Task: Find connections with filter location Saundatti with filter topic #cybersecuritywith filter profile language French with filter current company India Jobs with filter school Indian Institute of Technology, Delhi with filter industry Child Day Care Services with filter service category AnimationArchitecture with filter keywords title Operations Manager
Action: Mouse moved to (571, 80)
Screenshot: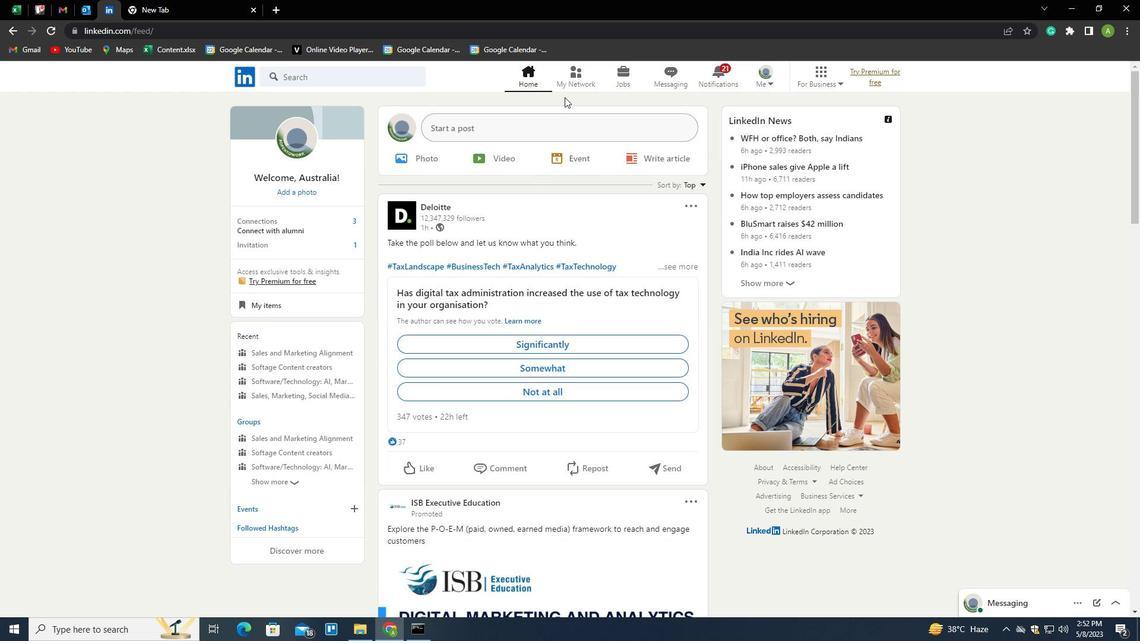 
Action: Mouse pressed left at (571, 80)
Screenshot: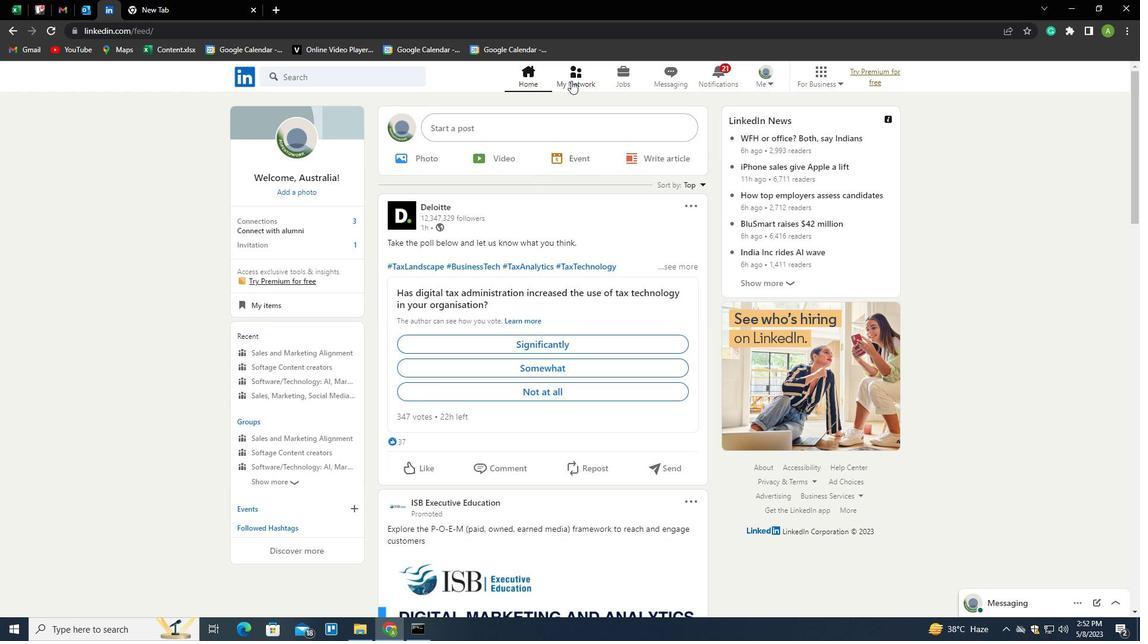 
Action: Mouse moved to (311, 138)
Screenshot: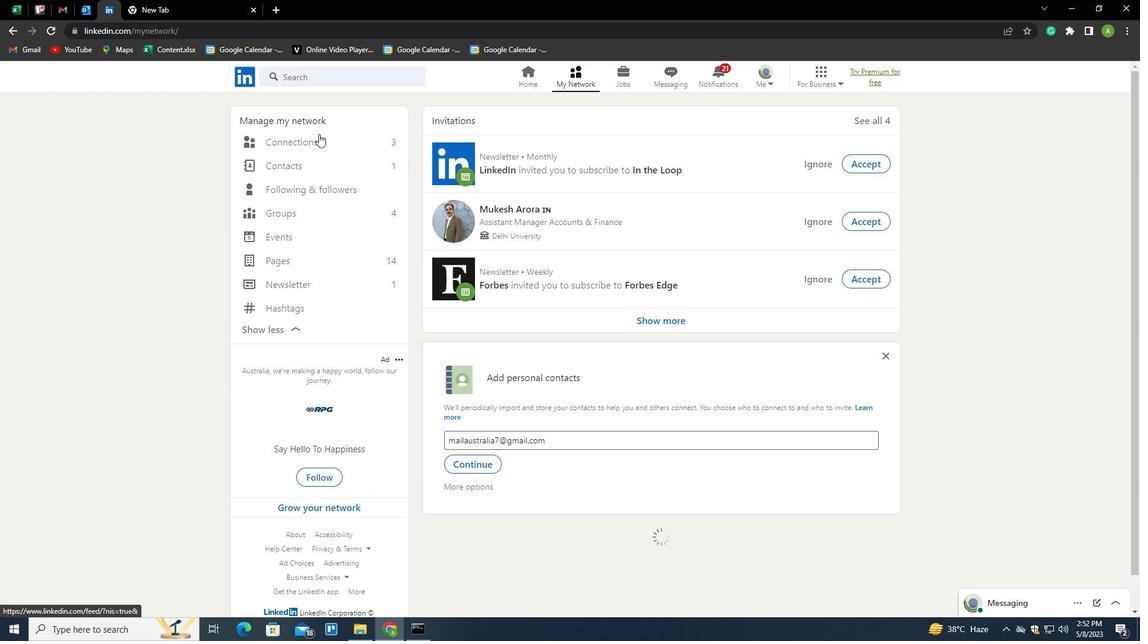 
Action: Mouse pressed left at (311, 138)
Screenshot: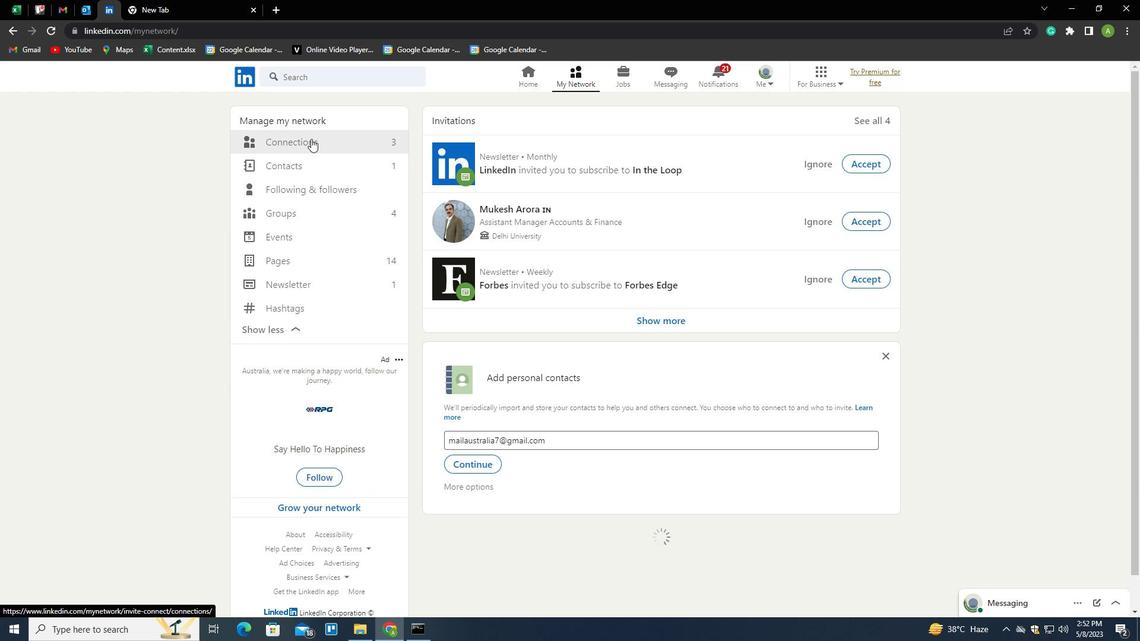 
Action: Mouse moved to (629, 143)
Screenshot: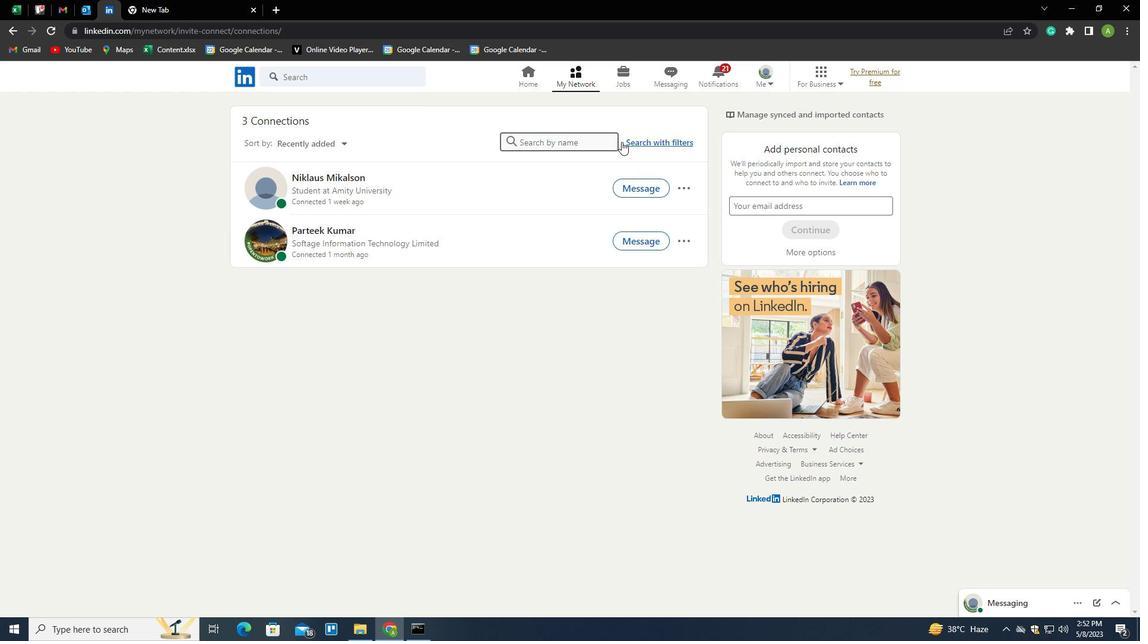 
Action: Mouse pressed left at (629, 143)
Screenshot: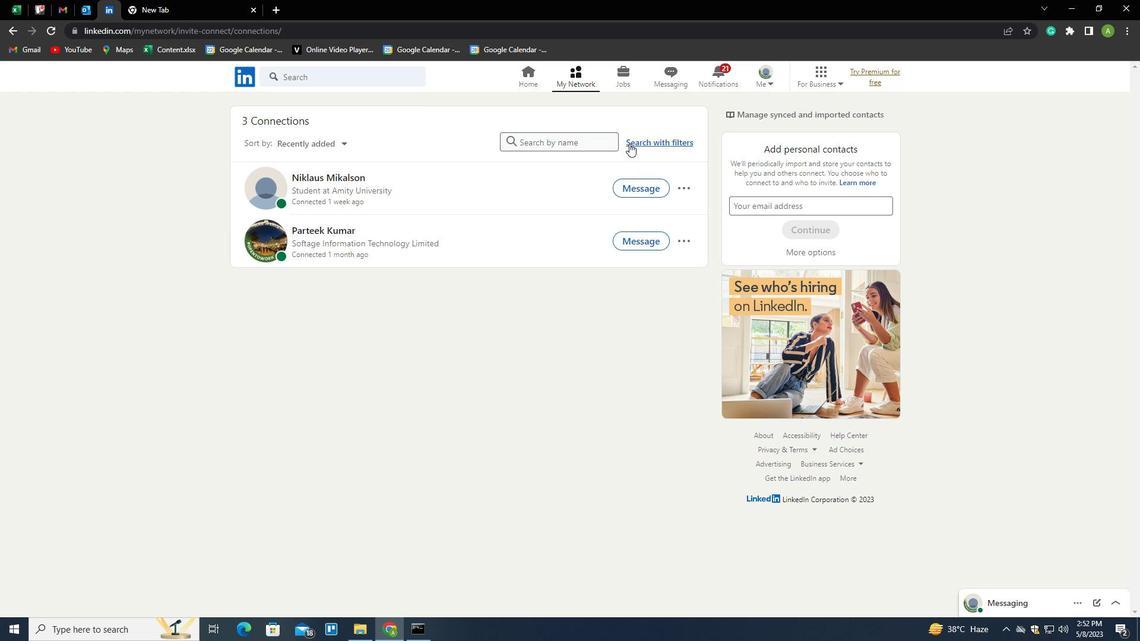 
Action: Mouse moved to (602, 111)
Screenshot: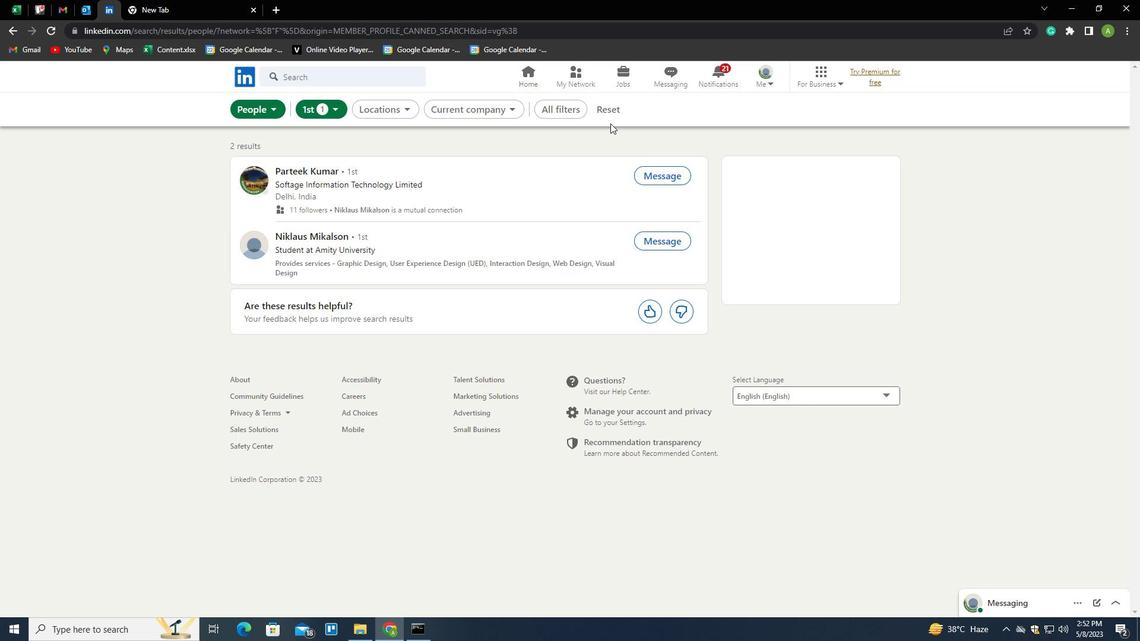 
Action: Mouse pressed left at (602, 111)
Screenshot: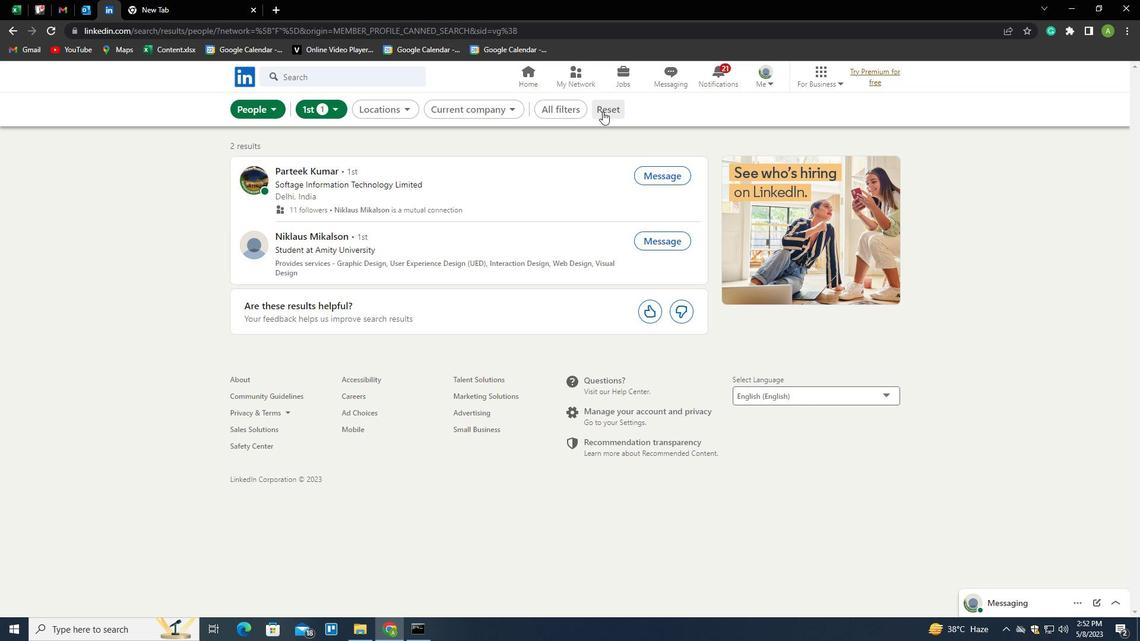
Action: Mouse moved to (588, 112)
Screenshot: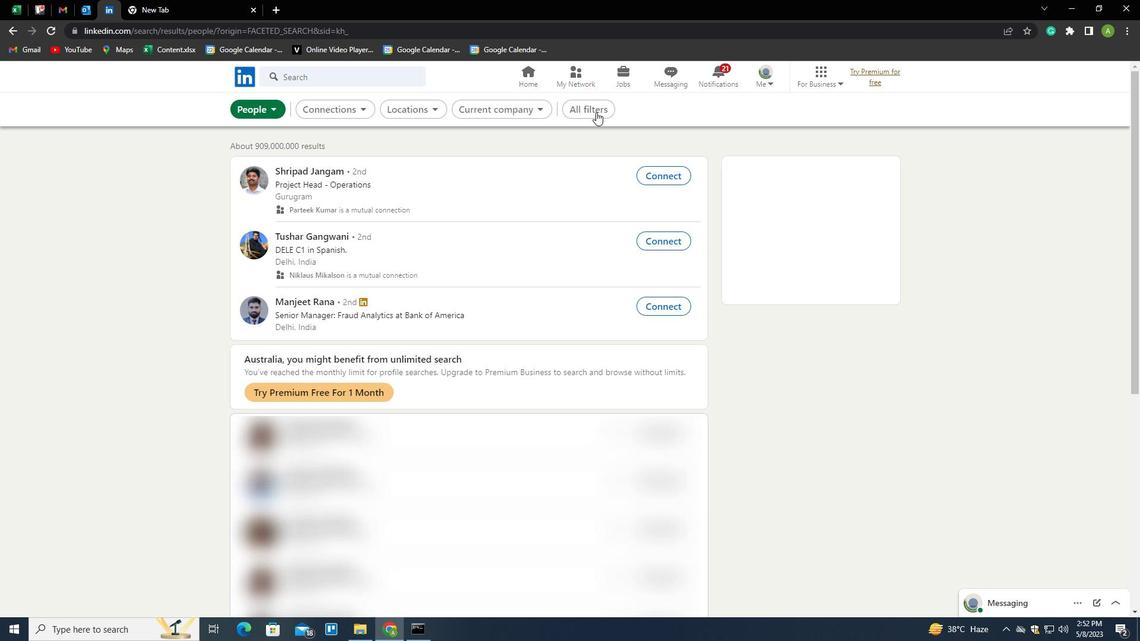 
Action: Mouse pressed left at (588, 112)
Screenshot: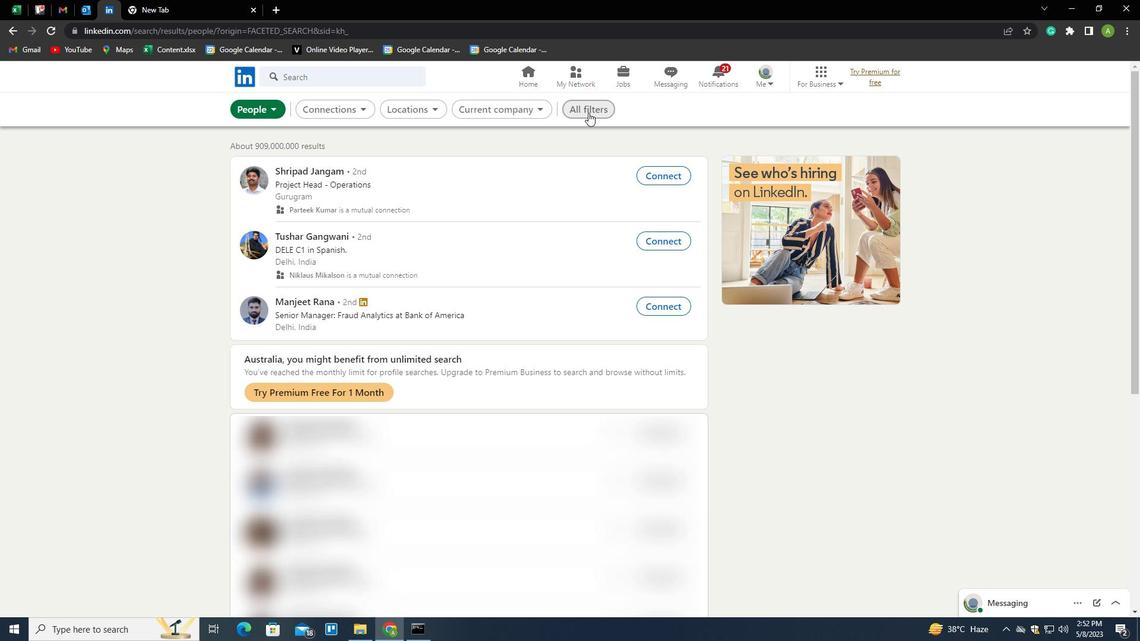 
Action: Mouse moved to (954, 344)
Screenshot: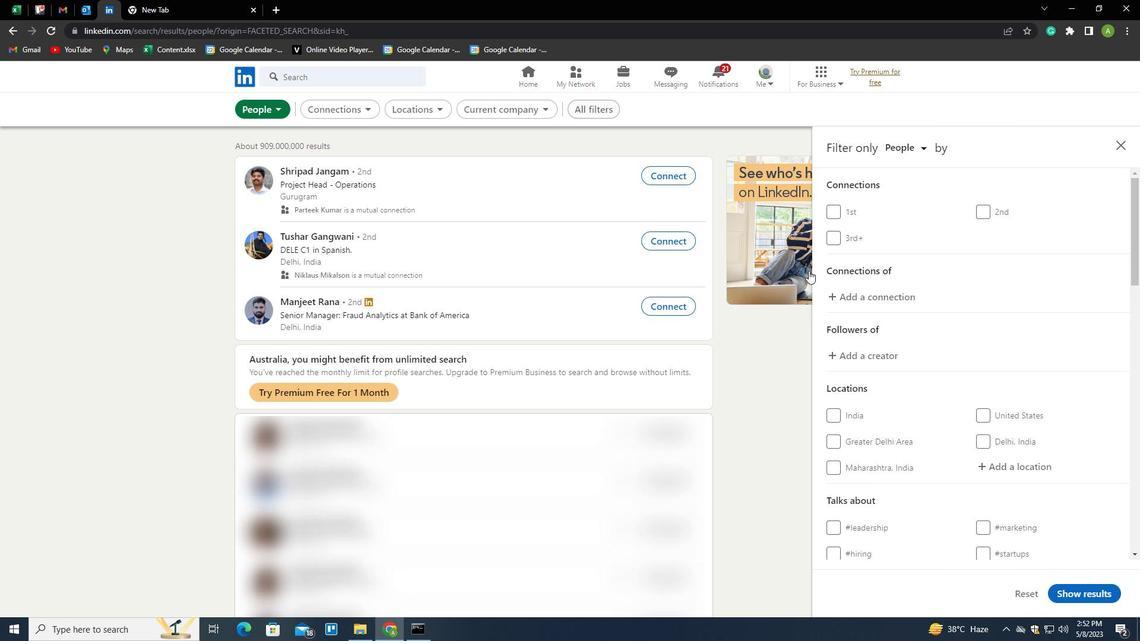 
Action: Mouse scrolled (954, 343) with delta (0, 0)
Screenshot: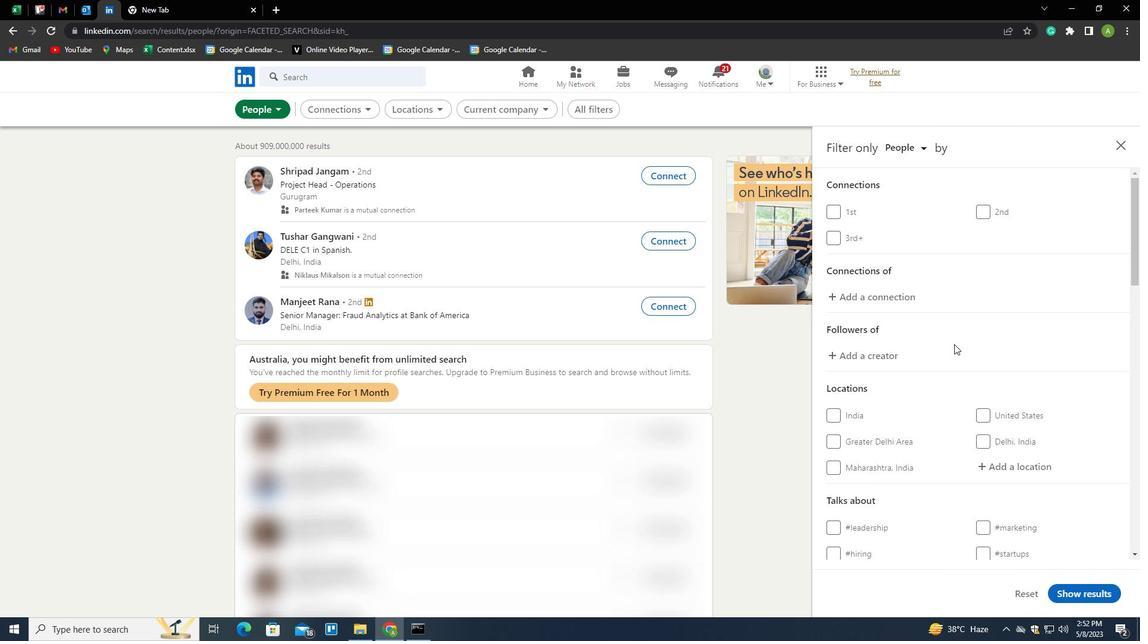 
Action: Mouse scrolled (954, 343) with delta (0, 0)
Screenshot: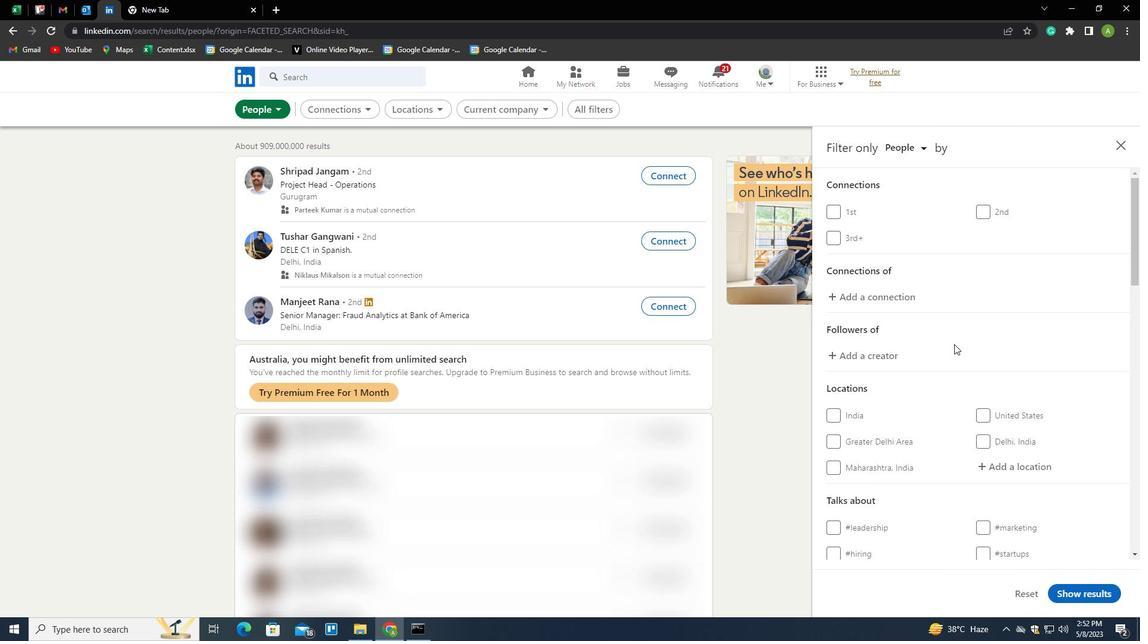 
Action: Mouse moved to (1019, 348)
Screenshot: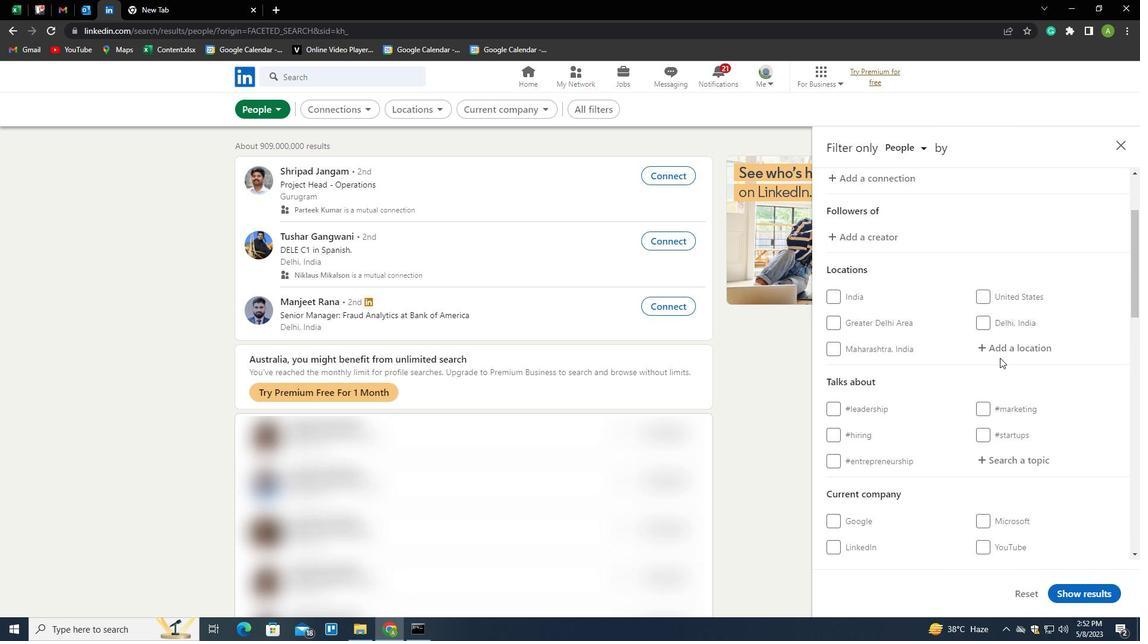 
Action: Mouse pressed left at (1019, 348)
Screenshot: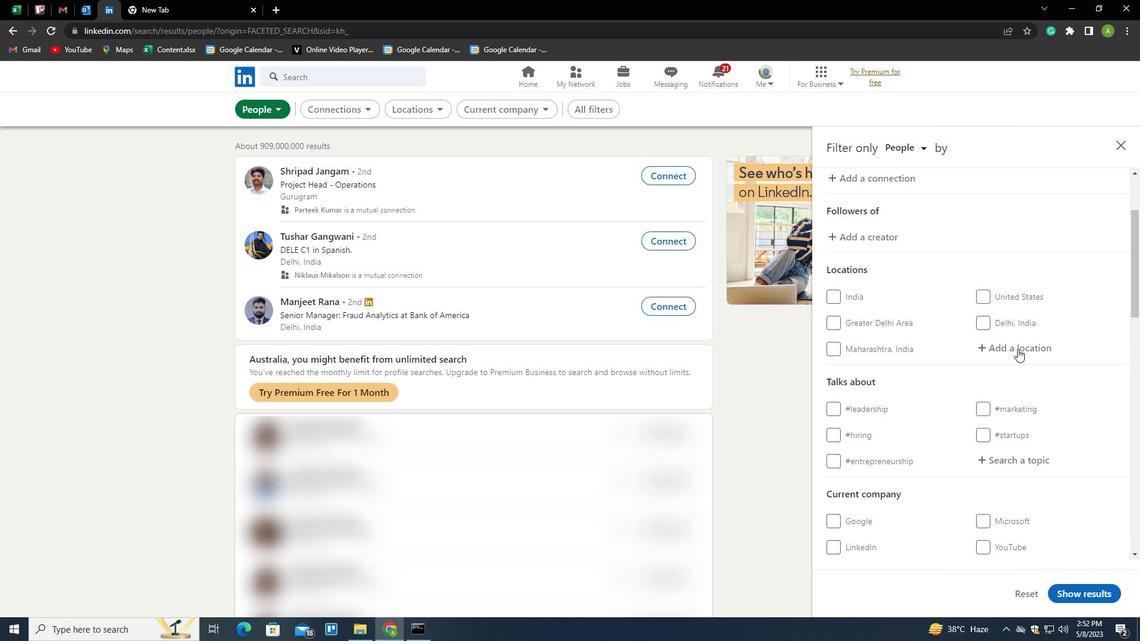 
Action: Key pressed <Key.shift>S
Screenshot: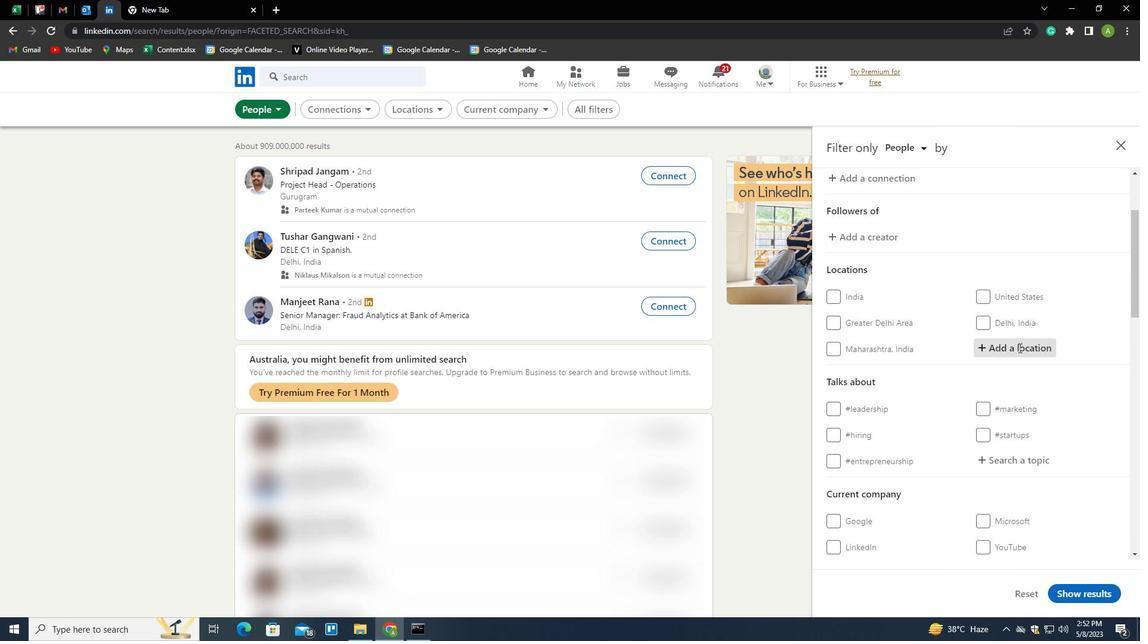 
Action: Mouse moved to (1012, 353)
Screenshot: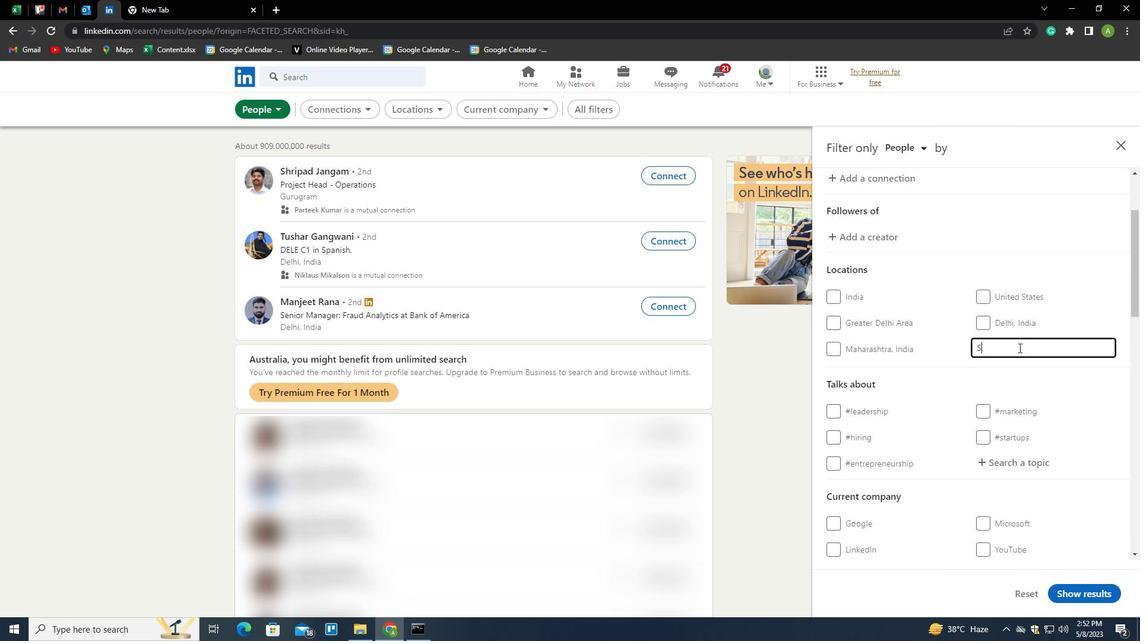 
Action: Key pressed A
Screenshot: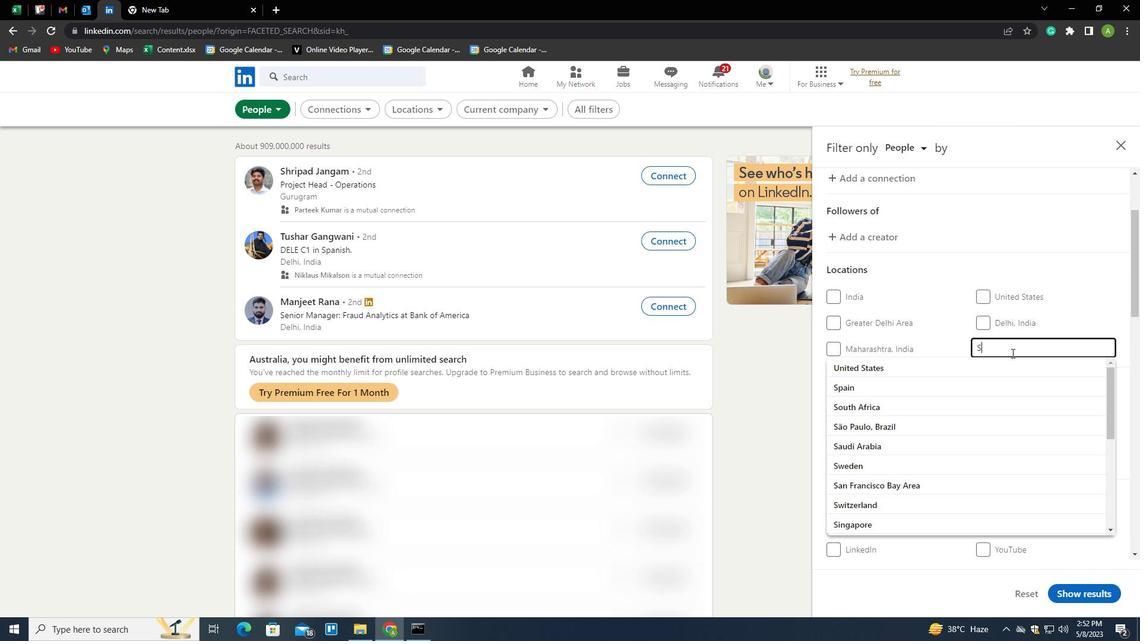 
Action: Mouse moved to (1012, 353)
Screenshot: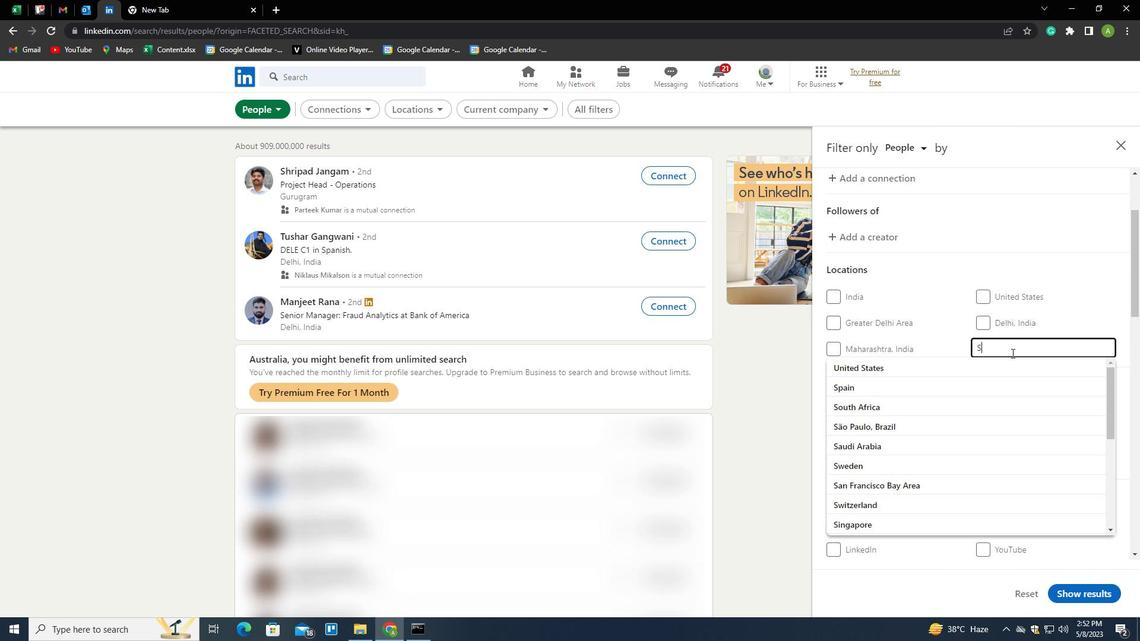 
Action: Key pressed UNDATTI<Key.down>
Screenshot: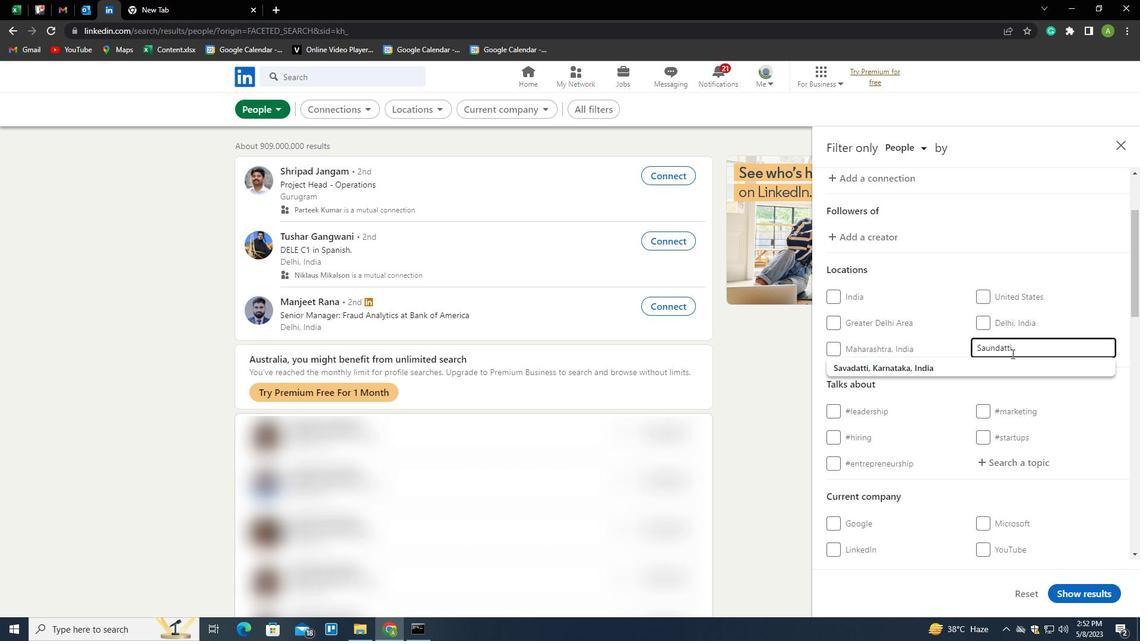 
Action: Mouse moved to (1089, 451)
Screenshot: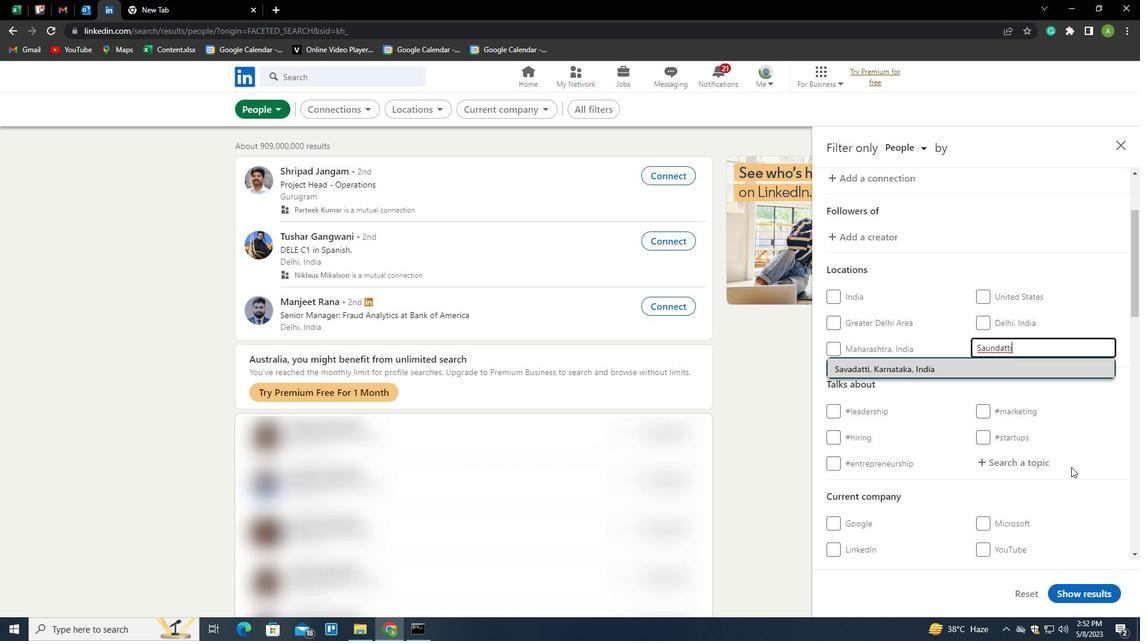 
Action: Mouse pressed left at (1089, 451)
Screenshot: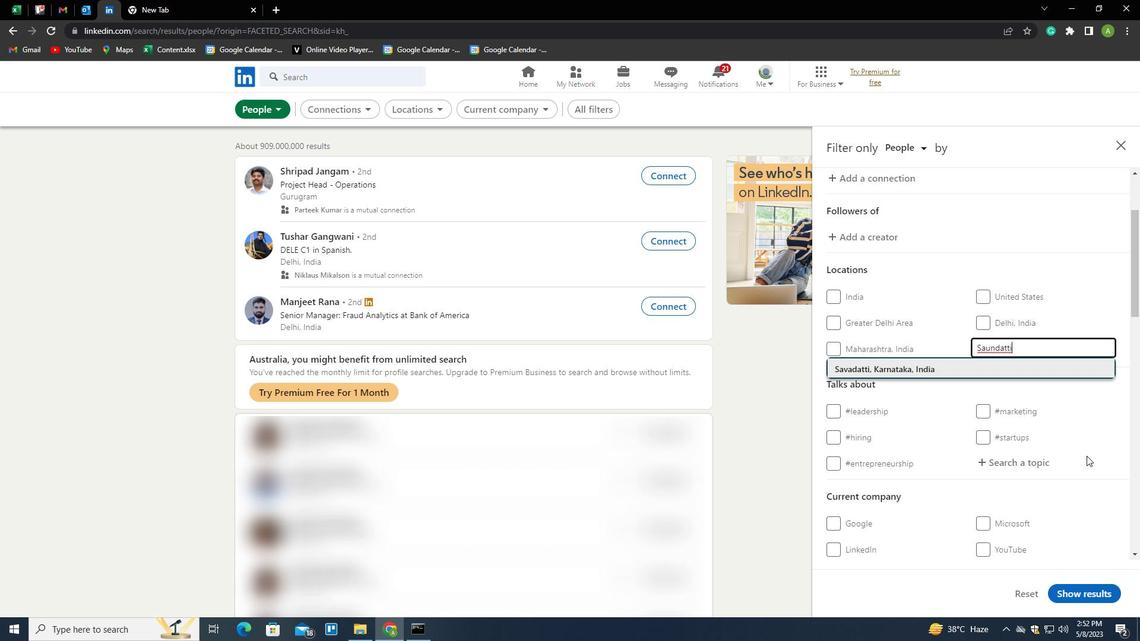 
Action: Mouse moved to (1028, 466)
Screenshot: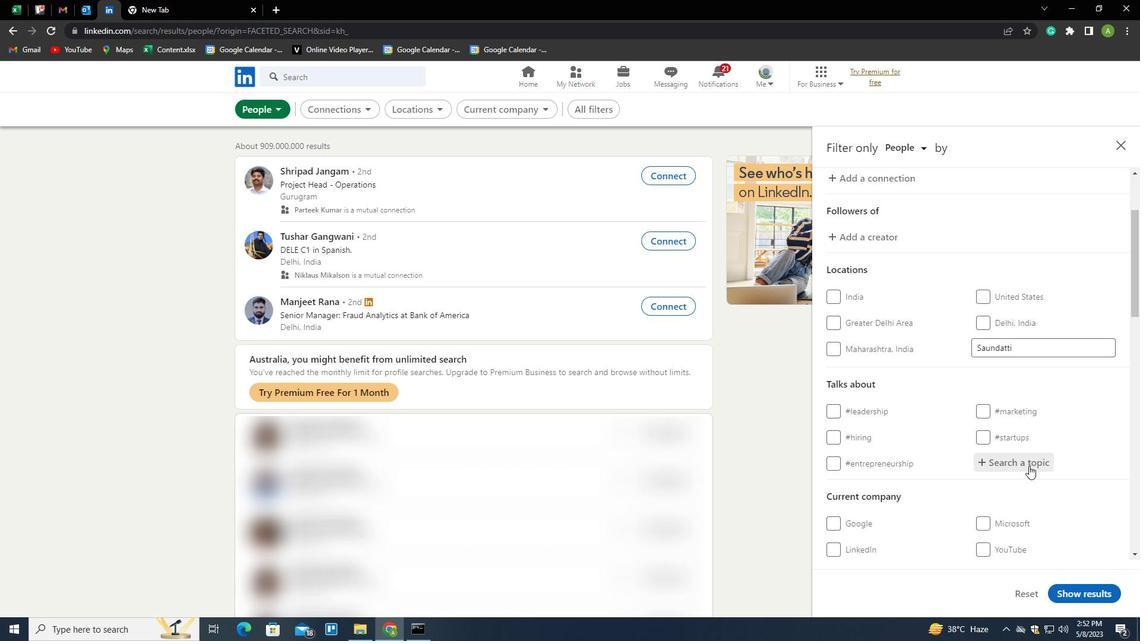 
Action: Mouse pressed left at (1028, 466)
Screenshot: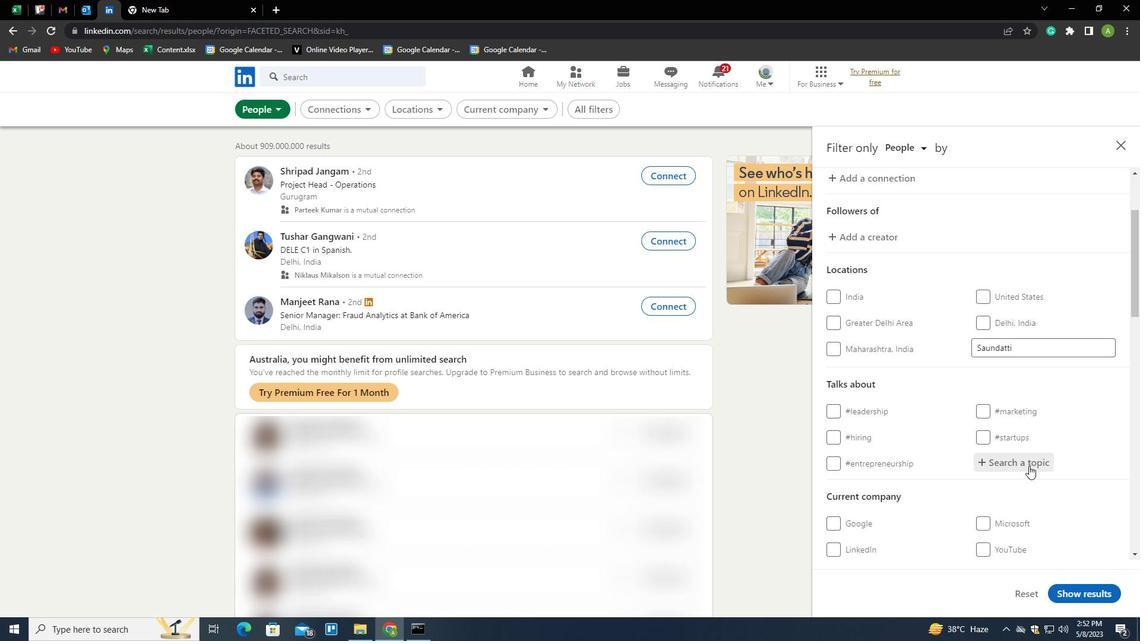 
Action: Key pressed <Key.shift><Key.shift><Key.shift>CYBERSECURITY<Key.down><Key.enter>
Screenshot: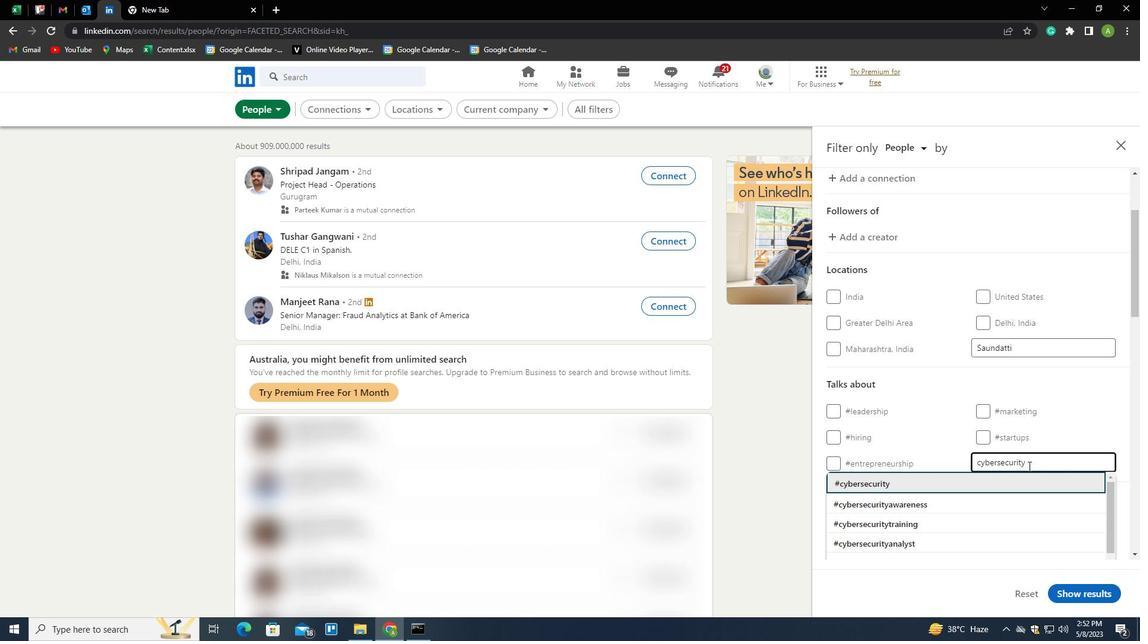 
Action: Mouse scrolled (1028, 465) with delta (0, 0)
Screenshot: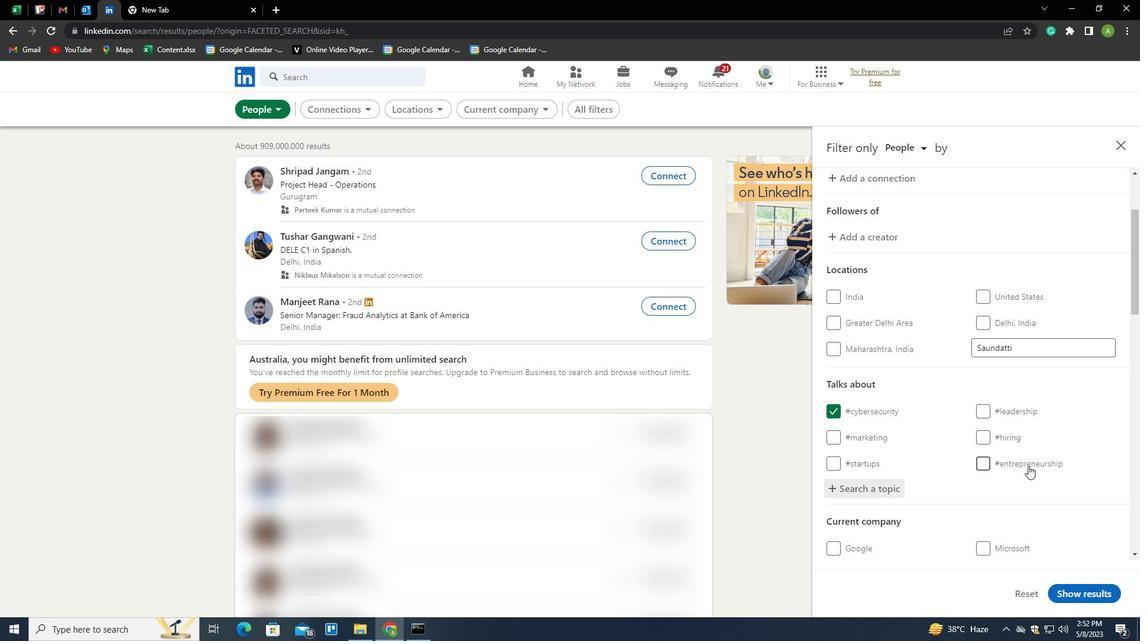 
Action: Mouse scrolled (1028, 465) with delta (0, 0)
Screenshot: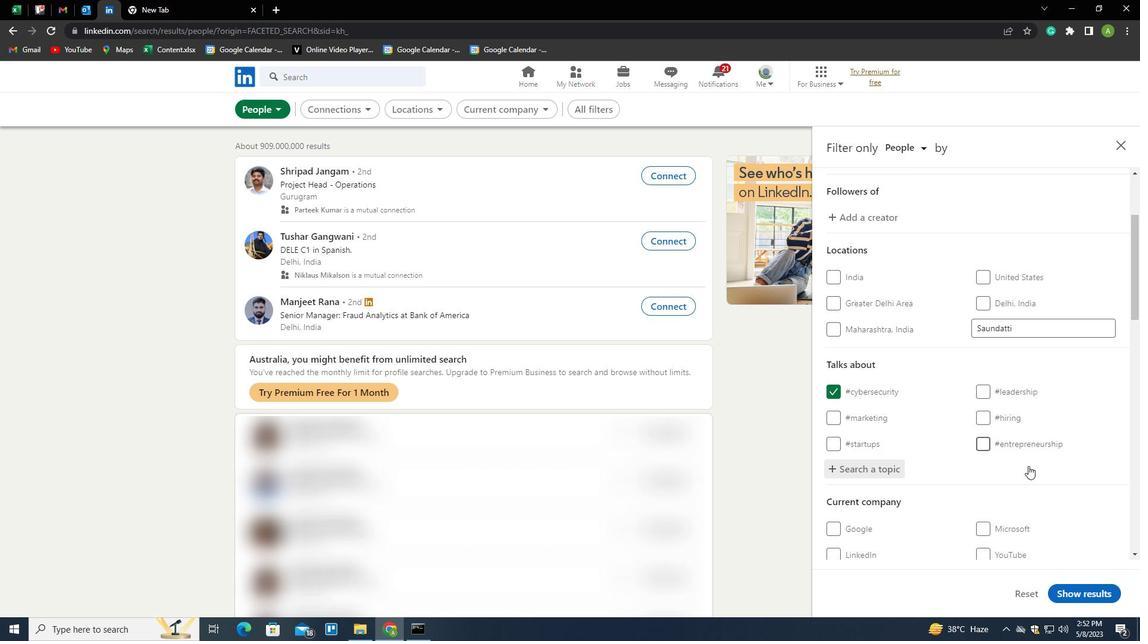 
Action: Mouse scrolled (1028, 465) with delta (0, 0)
Screenshot: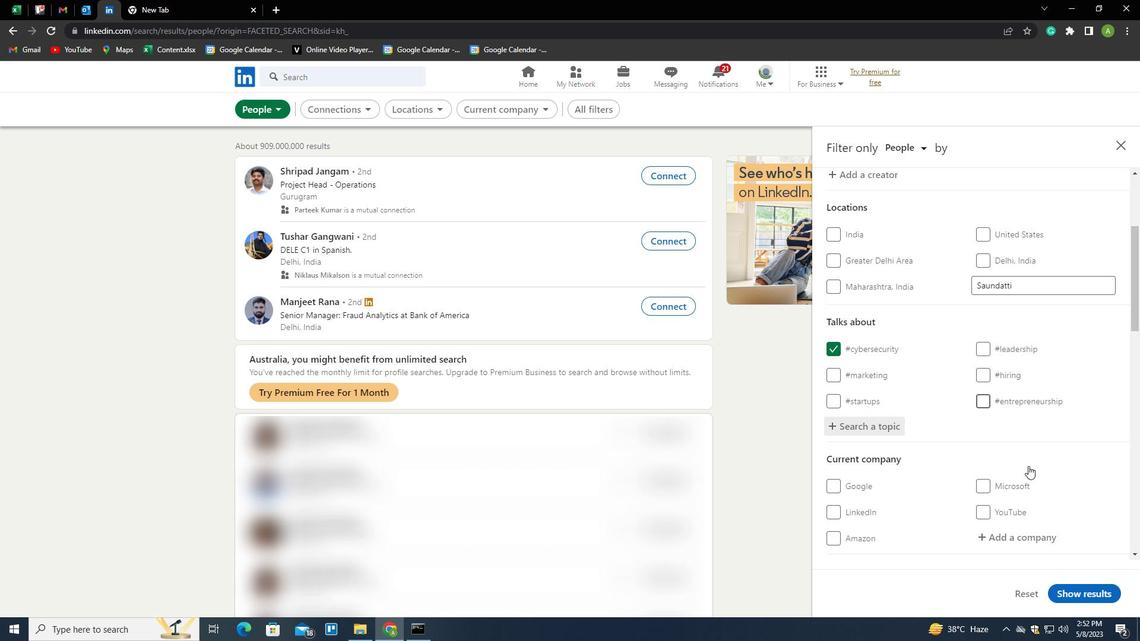 
Action: Mouse scrolled (1028, 465) with delta (0, 0)
Screenshot: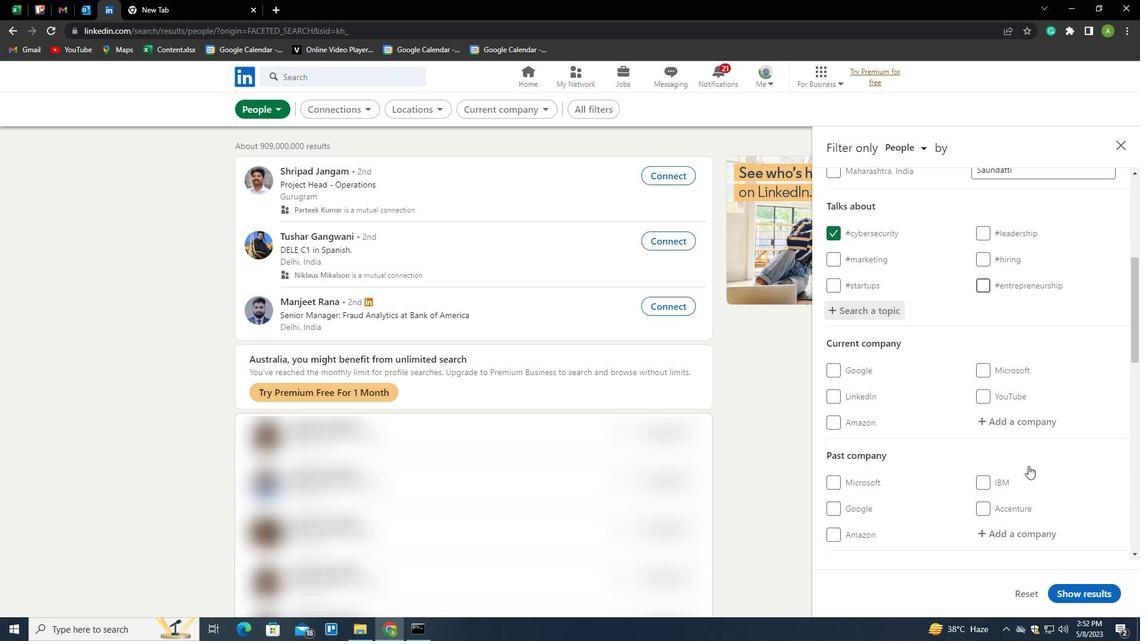 
Action: Mouse moved to (1023, 468)
Screenshot: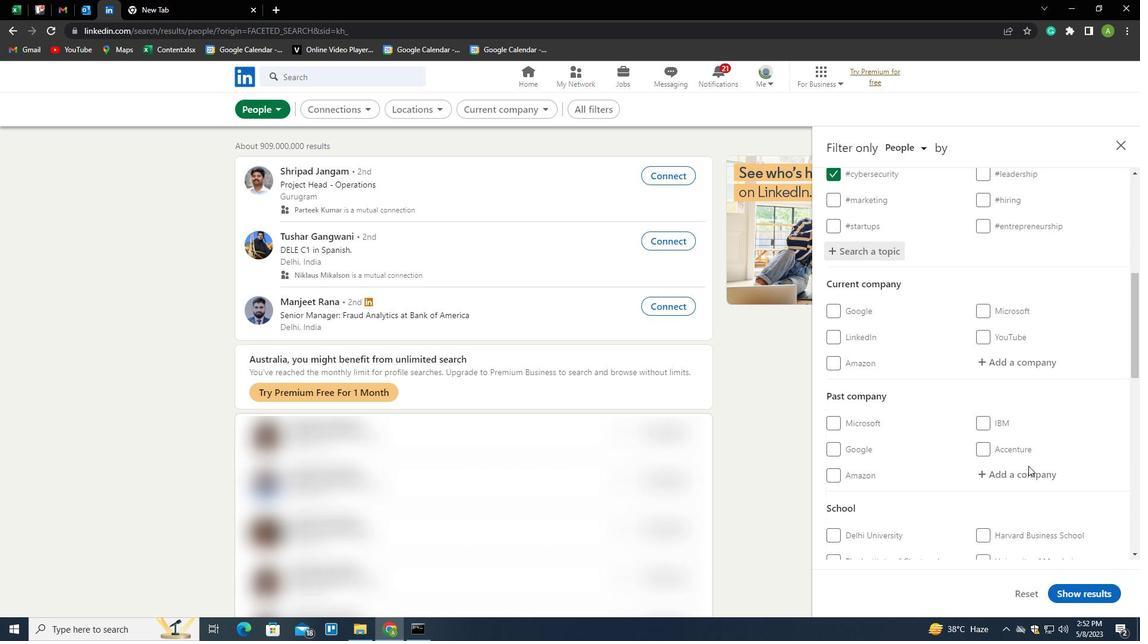 
Action: Mouse scrolled (1023, 467) with delta (0, 0)
Screenshot: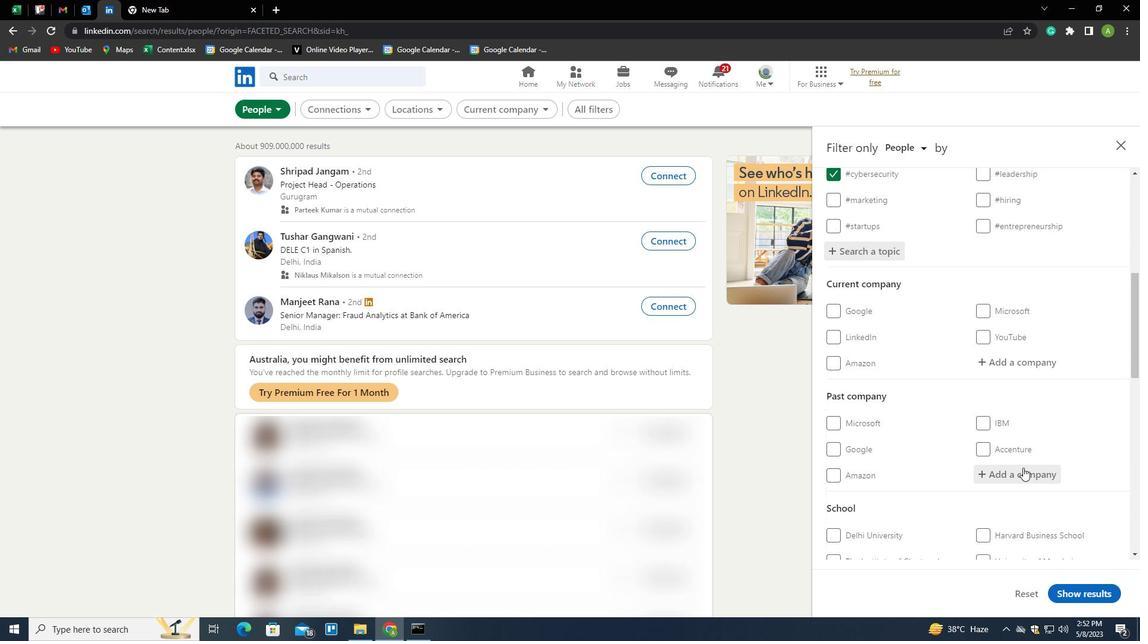 
Action: Mouse scrolled (1023, 467) with delta (0, 0)
Screenshot: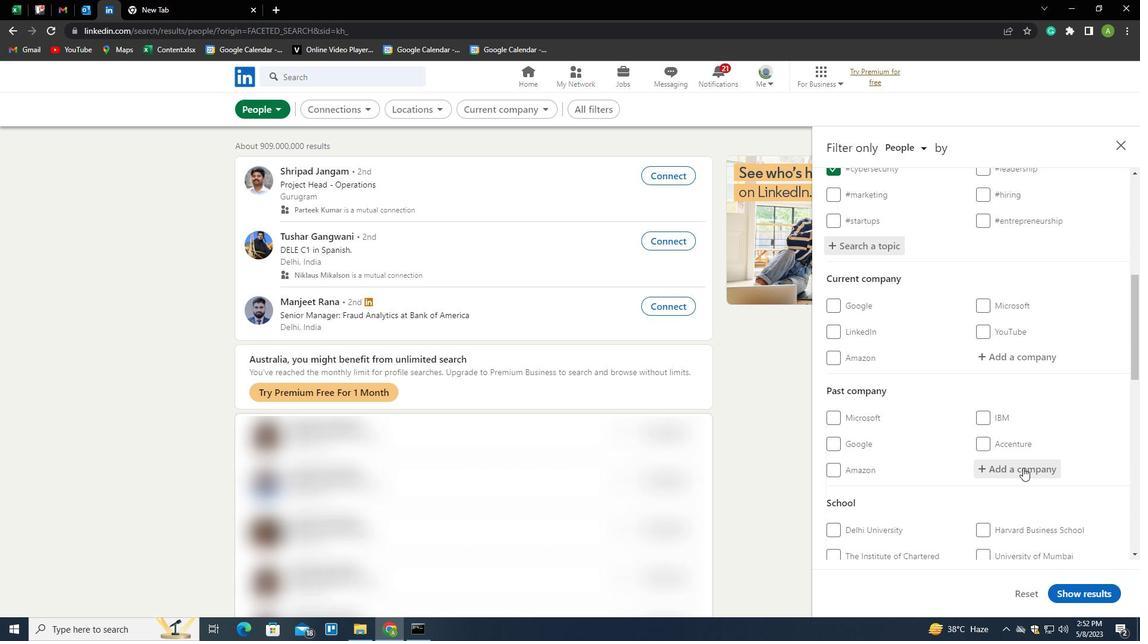 
Action: Mouse scrolled (1023, 467) with delta (0, 0)
Screenshot: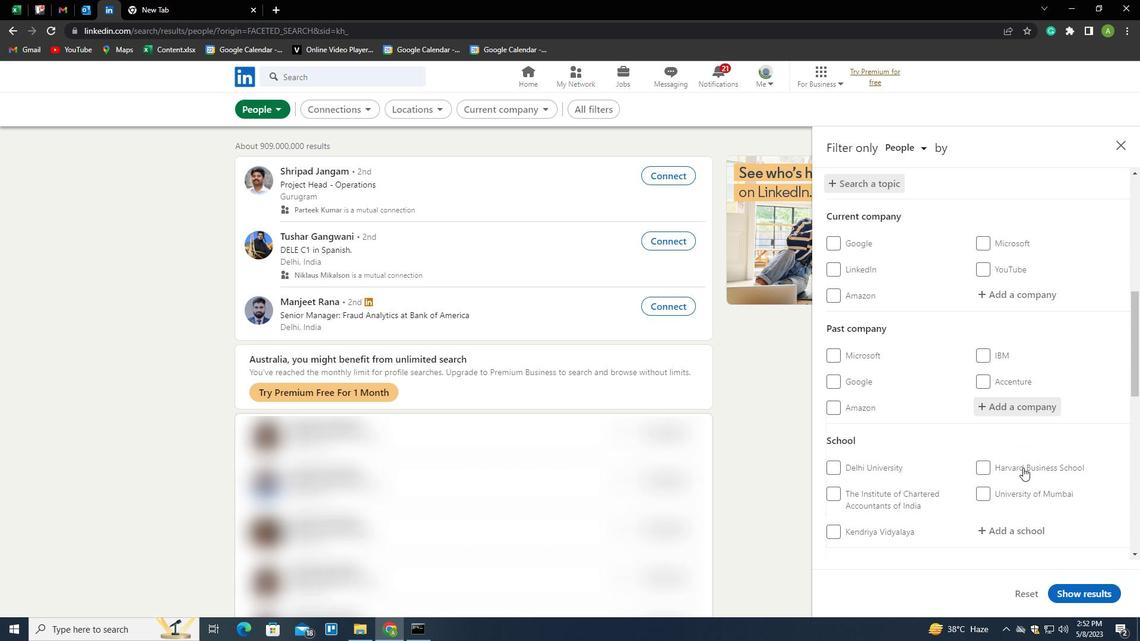 
Action: Mouse scrolled (1023, 467) with delta (0, 0)
Screenshot: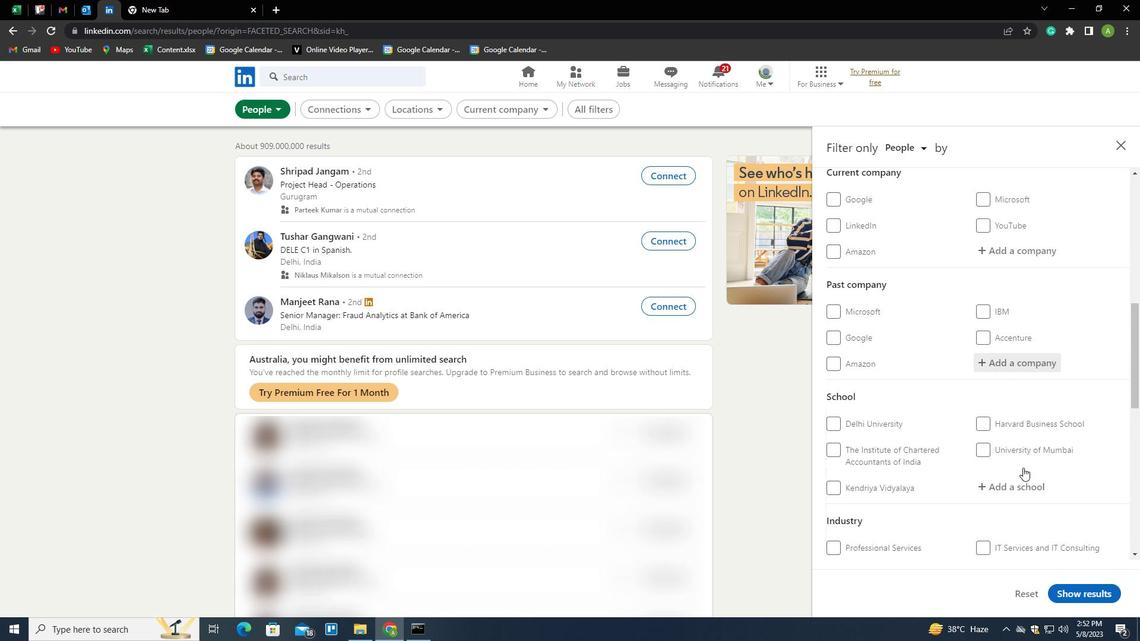 
Action: Mouse scrolled (1023, 467) with delta (0, 0)
Screenshot: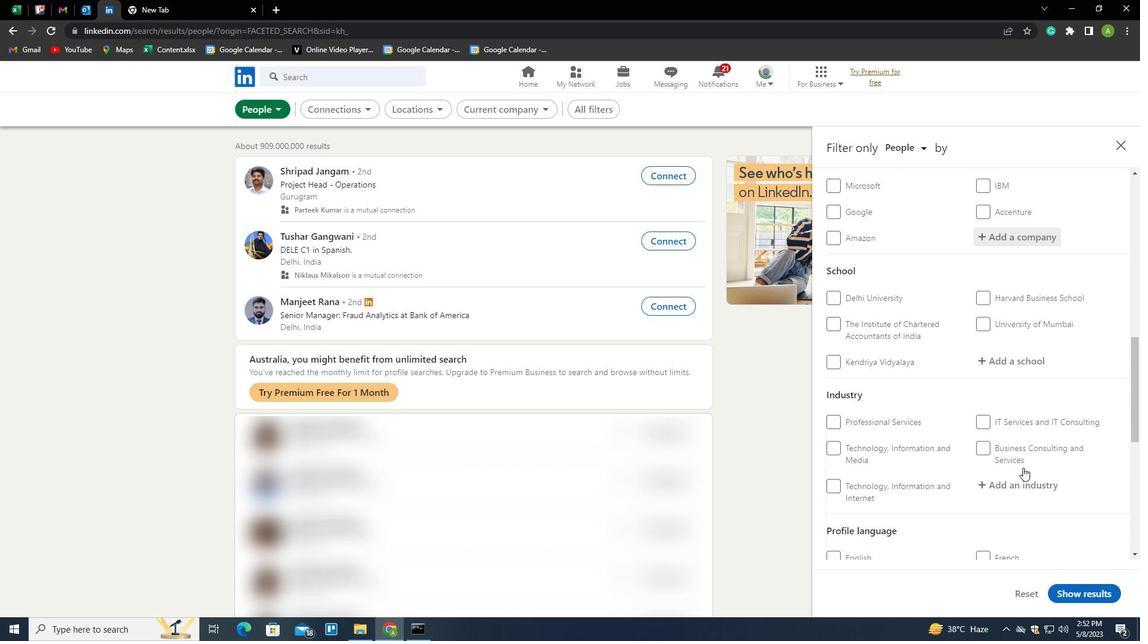 
Action: Mouse scrolled (1023, 467) with delta (0, 0)
Screenshot: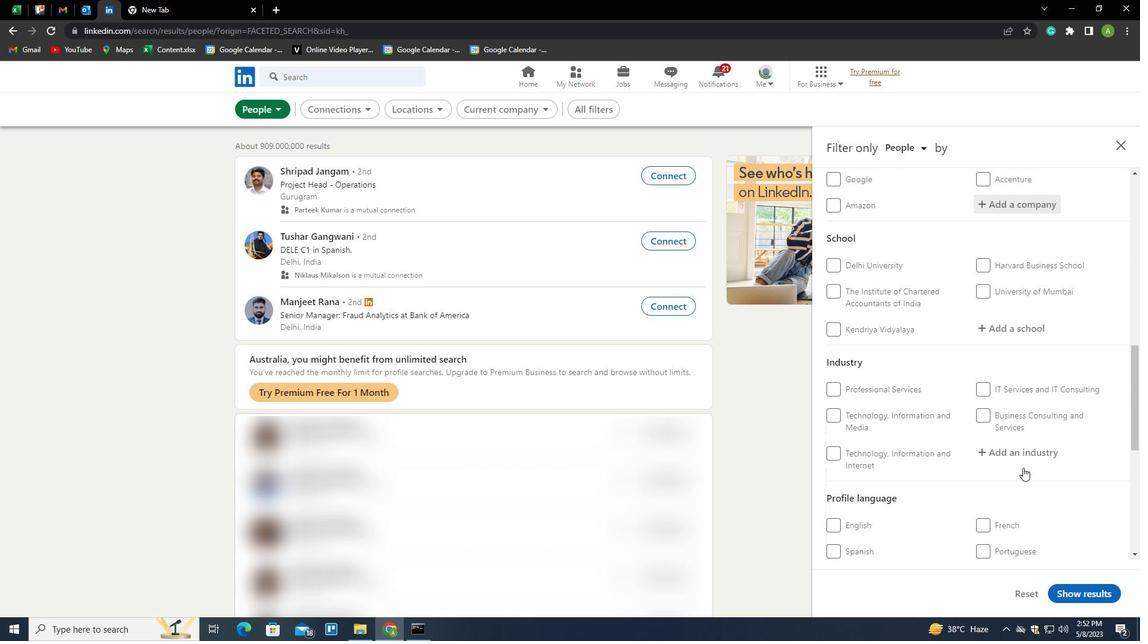 
Action: Mouse scrolled (1023, 467) with delta (0, 0)
Screenshot: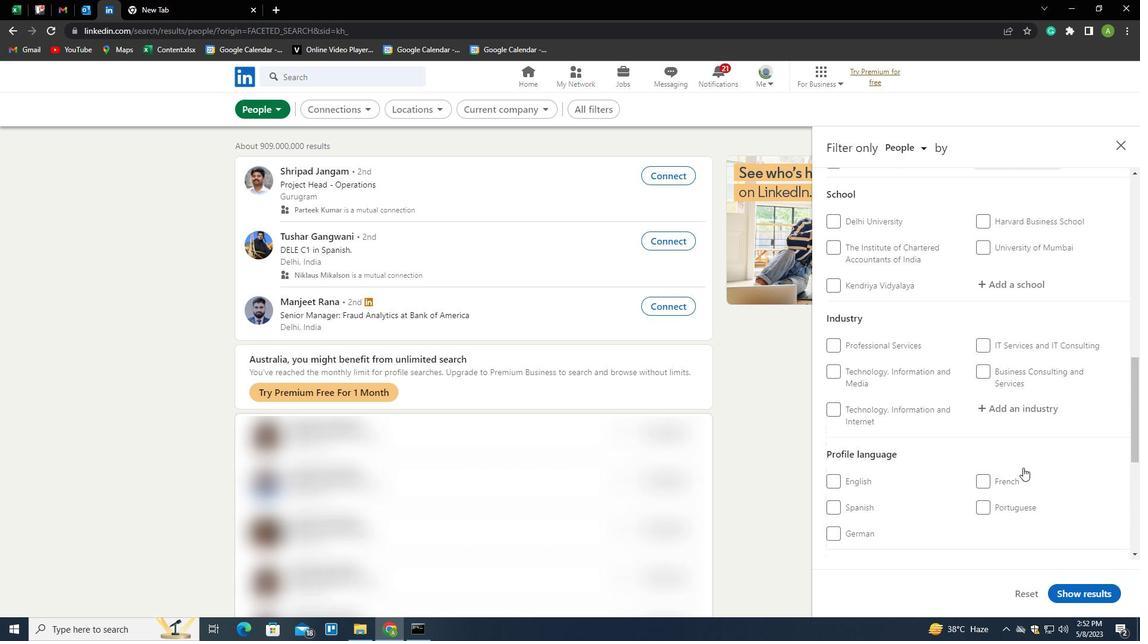 
Action: Mouse scrolled (1023, 467) with delta (0, 0)
Screenshot: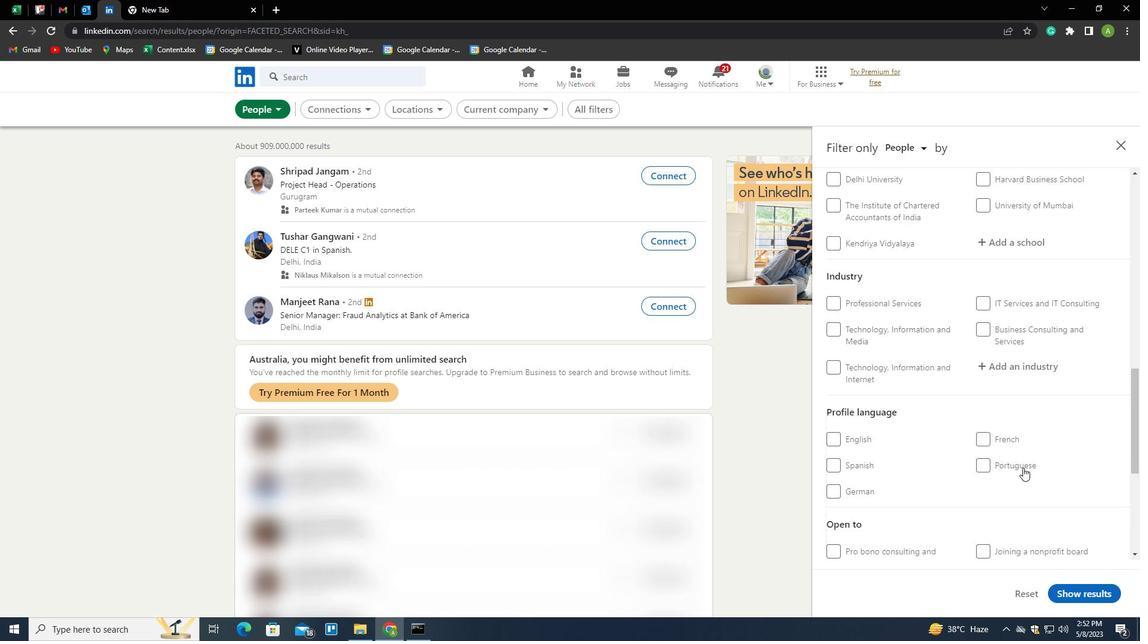 
Action: Mouse scrolled (1023, 467) with delta (0, 0)
Screenshot: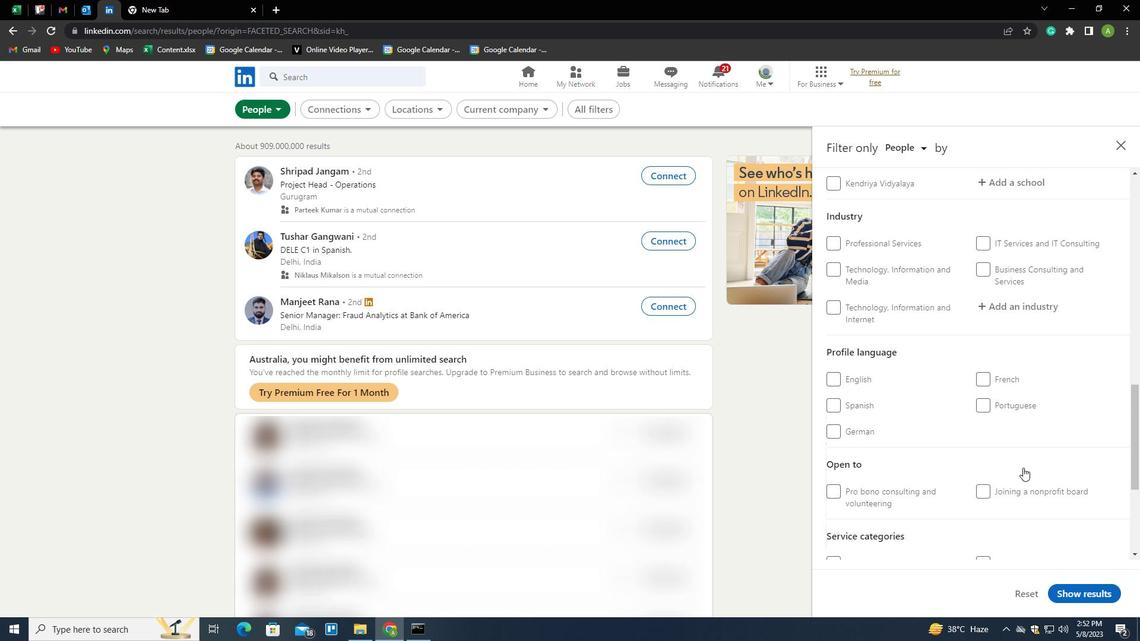 
Action: Mouse scrolled (1023, 467) with delta (0, 0)
Screenshot: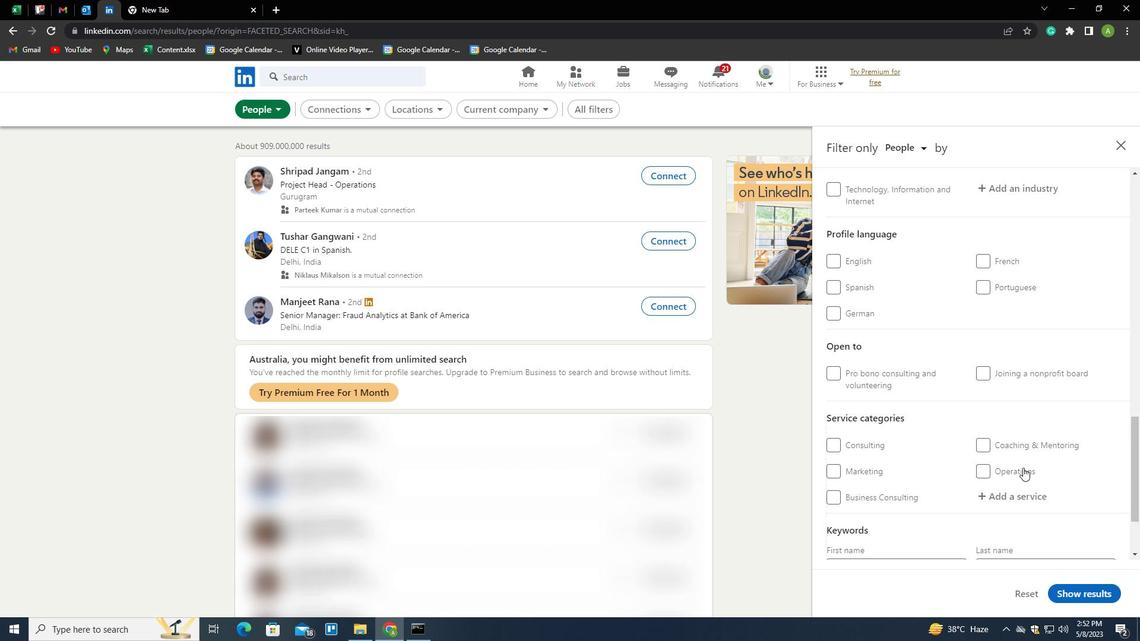 
Action: Mouse scrolled (1023, 467) with delta (0, 0)
Screenshot: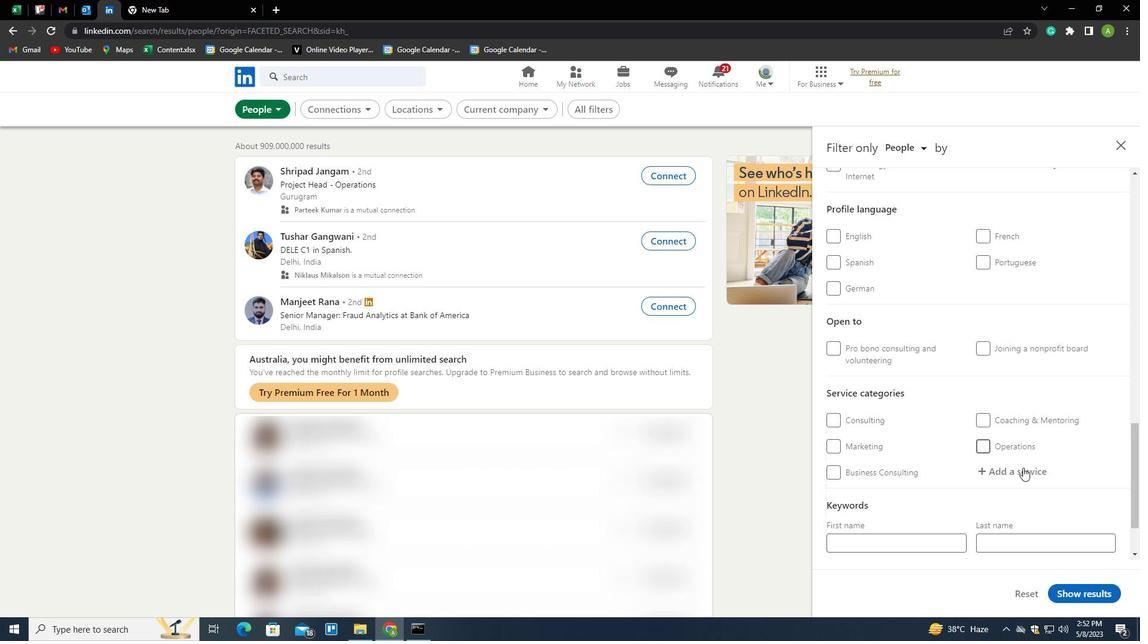 
Action: Mouse scrolled (1023, 468) with delta (0, 0)
Screenshot: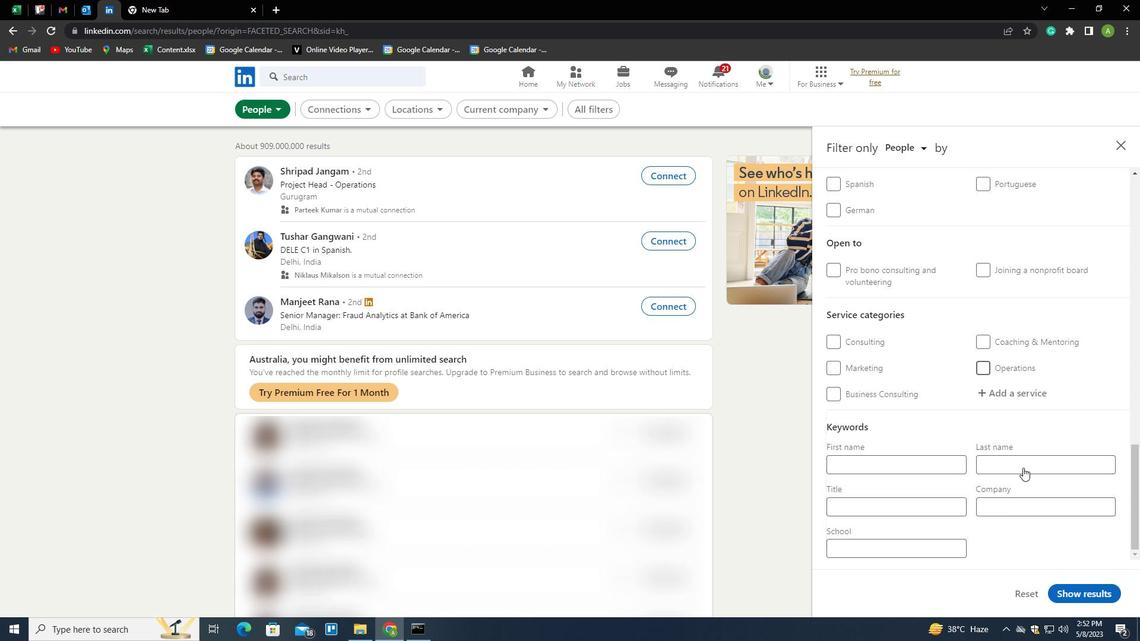 
Action: Mouse scrolled (1023, 468) with delta (0, 0)
Screenshot: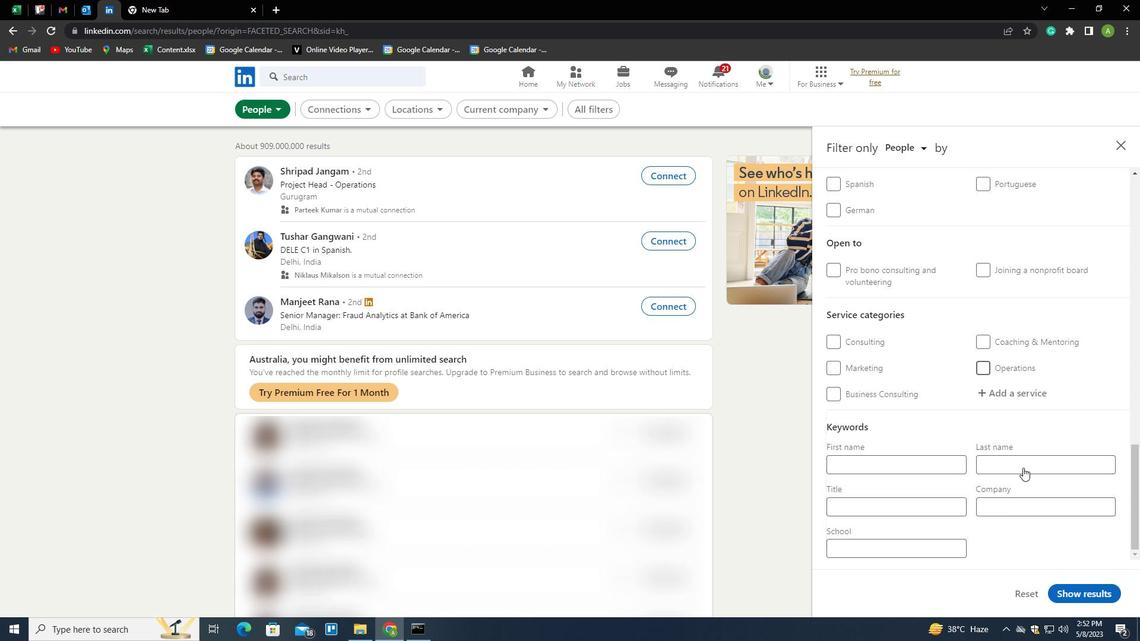 
Action: Mouse moved to (985, 270)
Screenshot: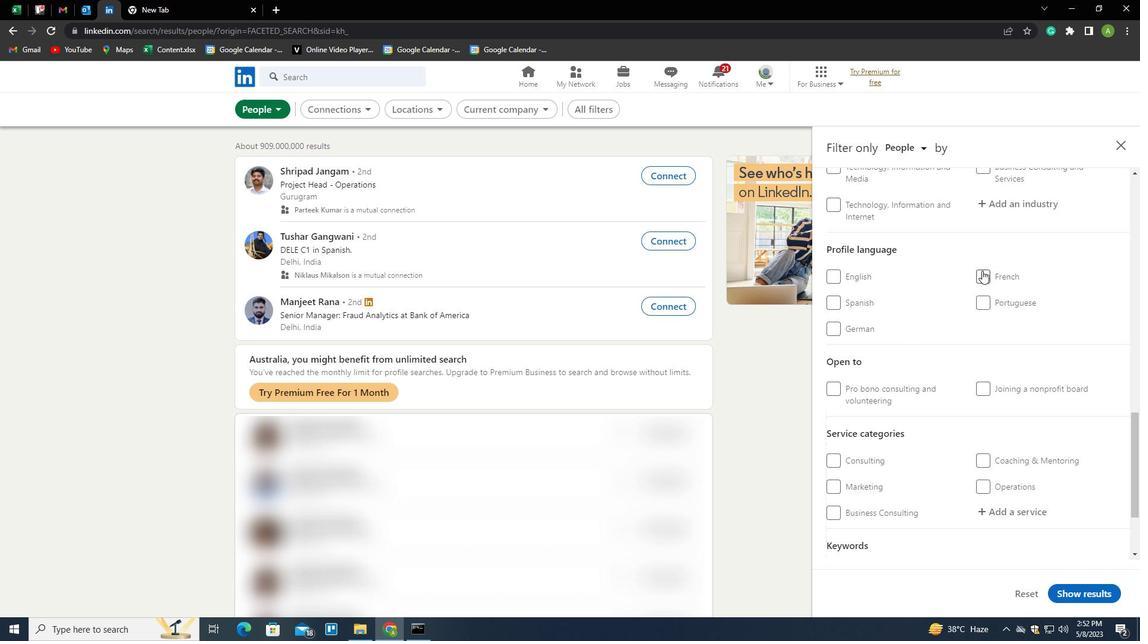 
Action: Mouse pressed left at (985, 270)
Screenshot: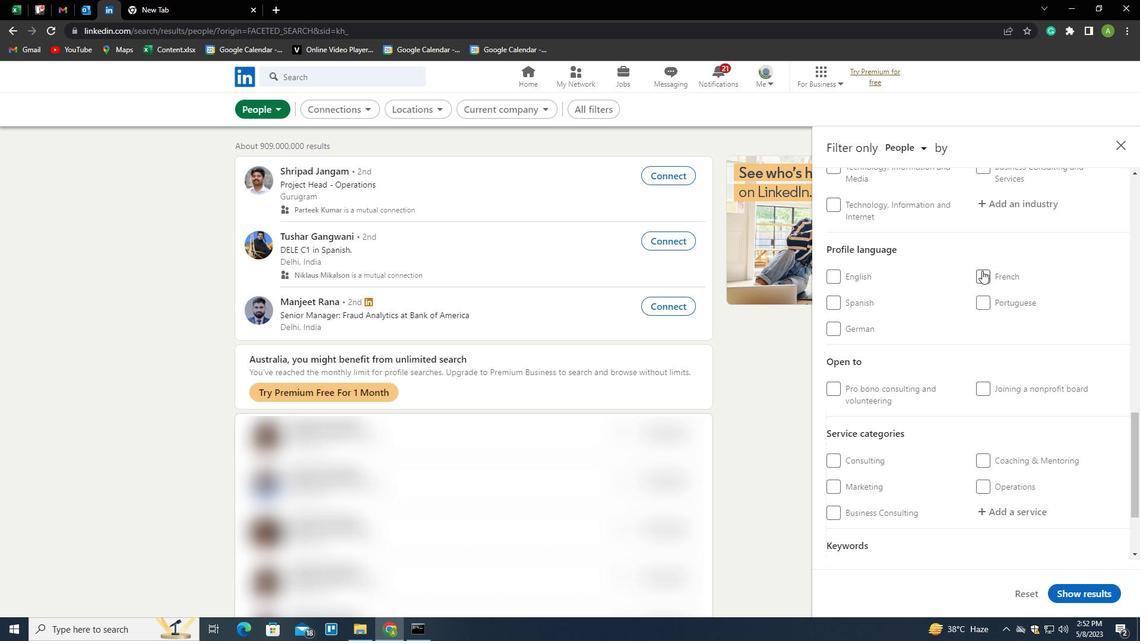 
Action: Mouse moved to (1051, 279)
Screenshot: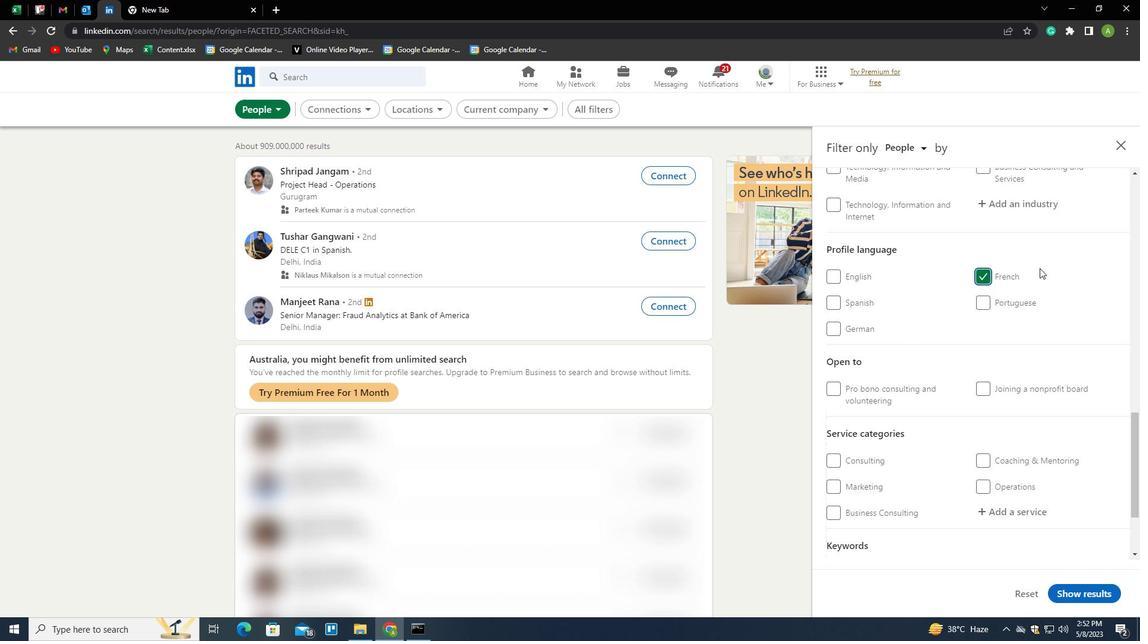 
Action: Mouse scrolled (1051, 280) with delta (0, 0)
Screenshot: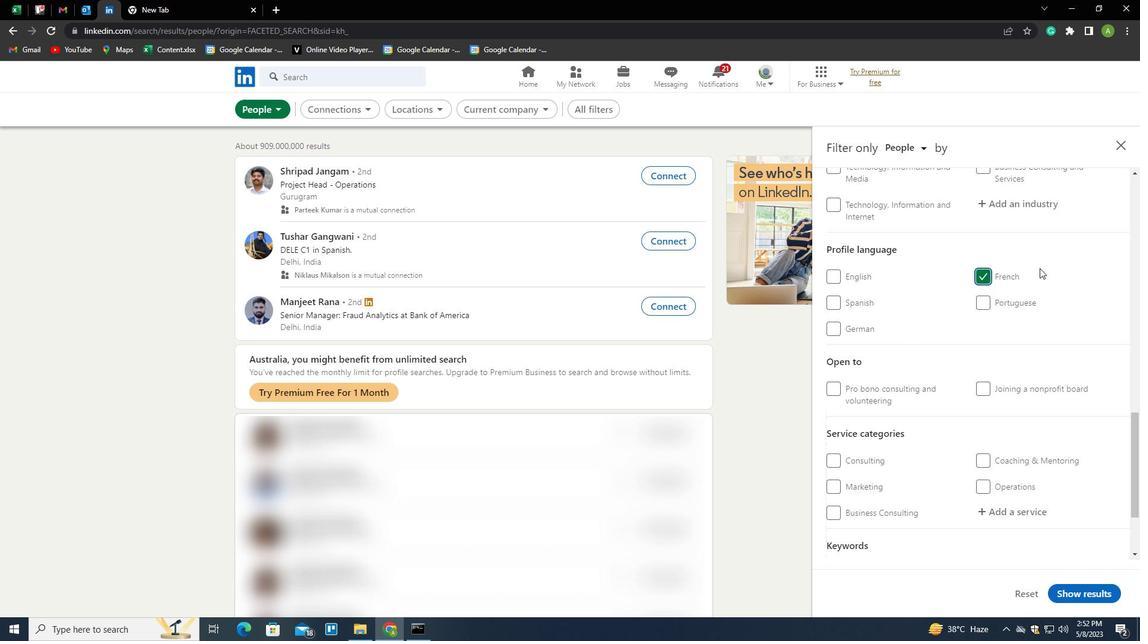 
Action: Mouse scrolled (1051, 280) with delta (0, 0)
Screenshot: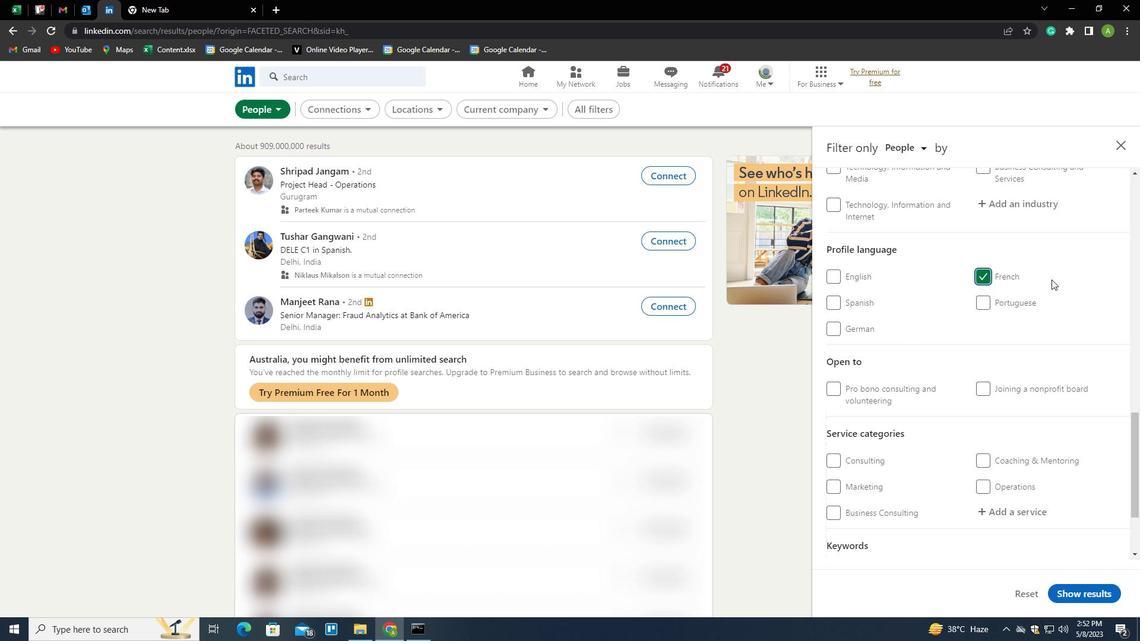 
Action: Mouse scrolled (1051, 280) with delta (0, 0)
Screenshot: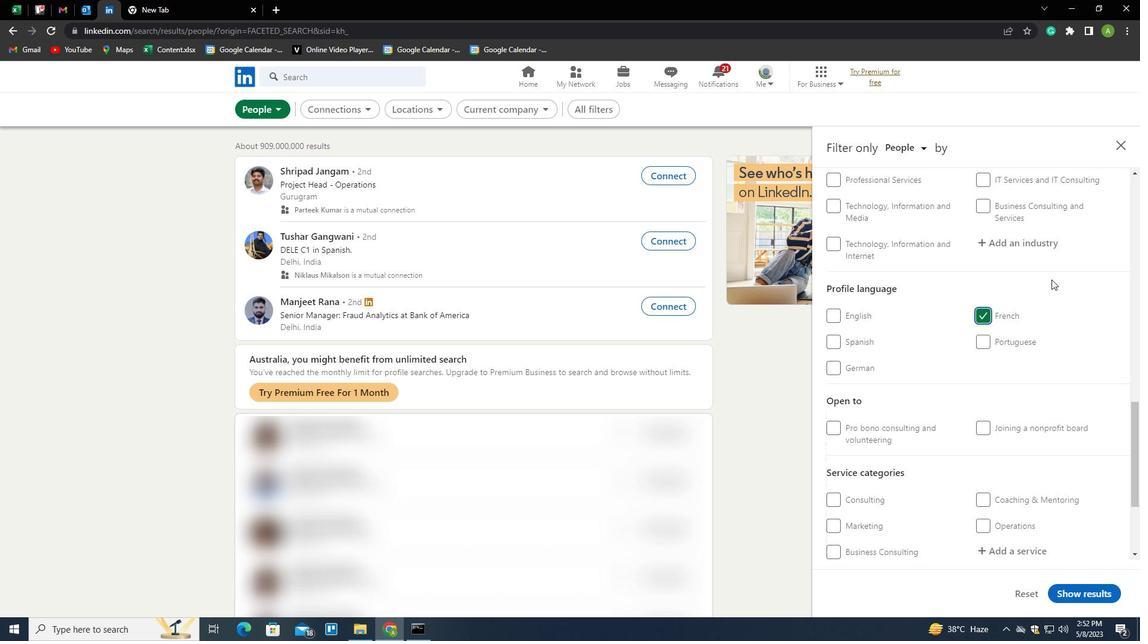 
Action: Mouse scrolled (1051, 280) with delta (0, 0)
Screenshot: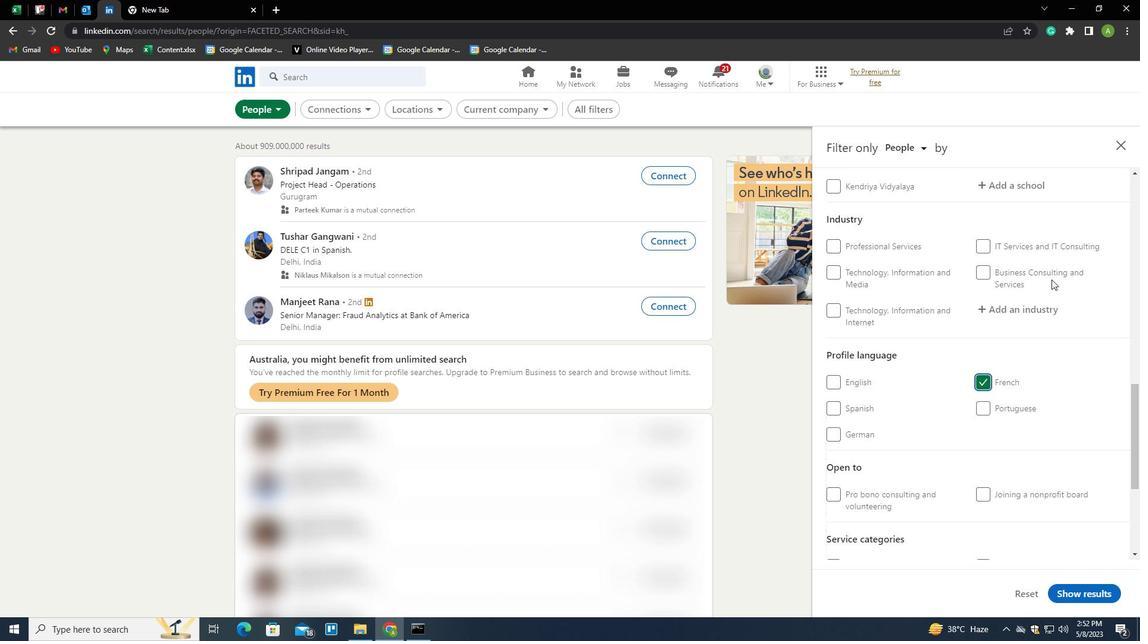 
Action: Mouse scrolled (1051, 280) with delta (0, 0)
Screenshot: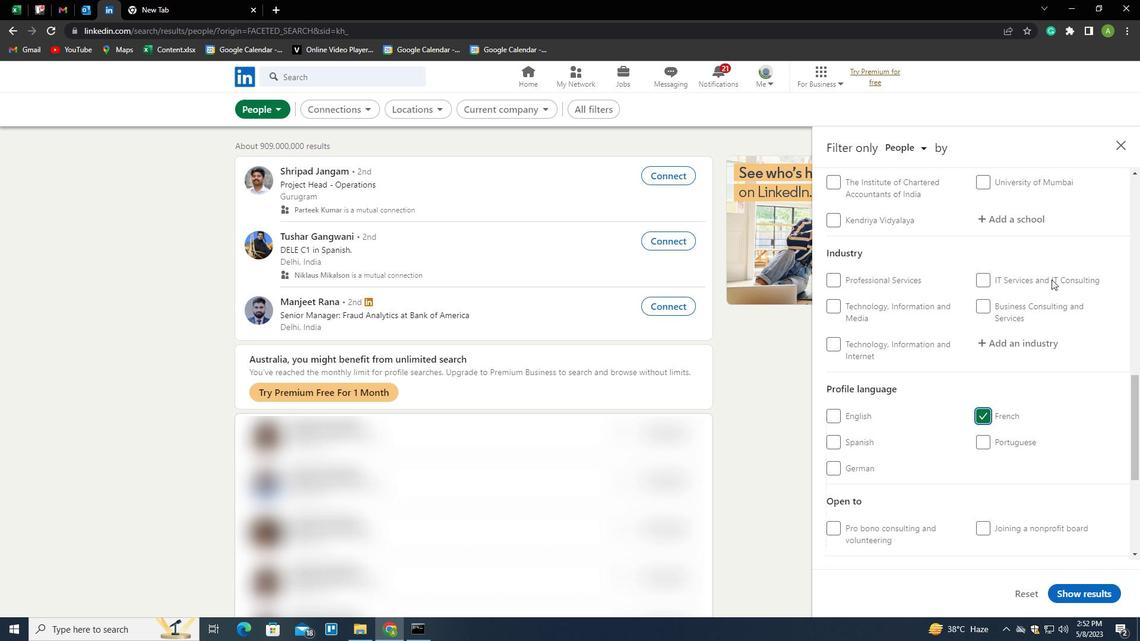 
Action: Mouse scrolled (1051, 280) with delta (0, 0)
Screenshot: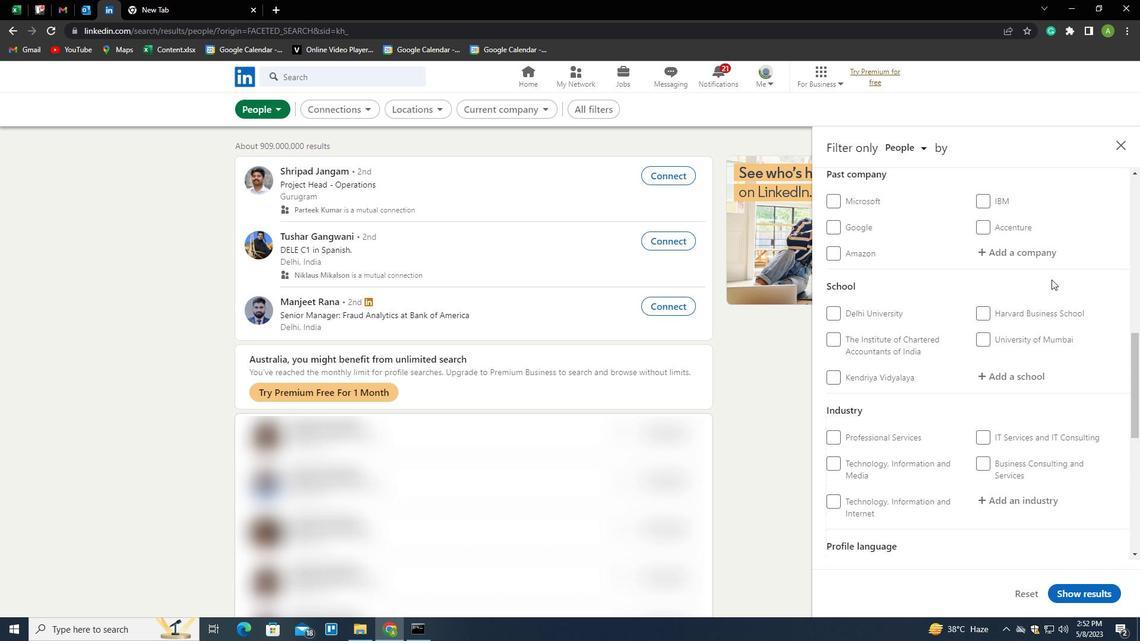 
Action: Mouse scrolled (1051, 280) with delta (0, 0)
Screenshot: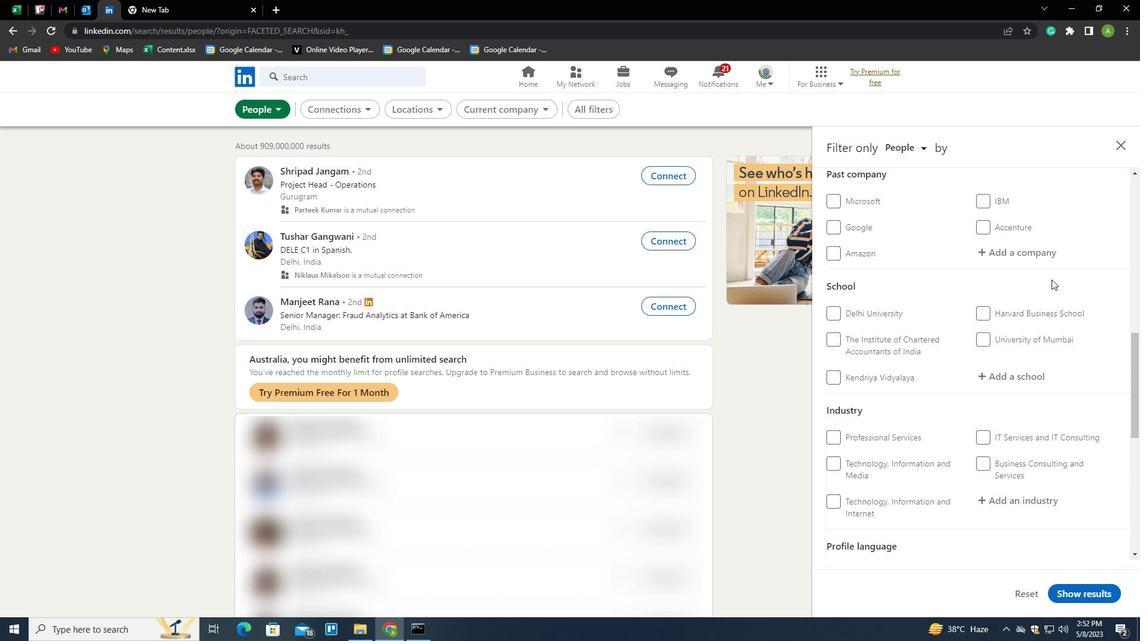 
Action: Mouse scrolled (1051, 280) with delta (0, 0)
Screenshot: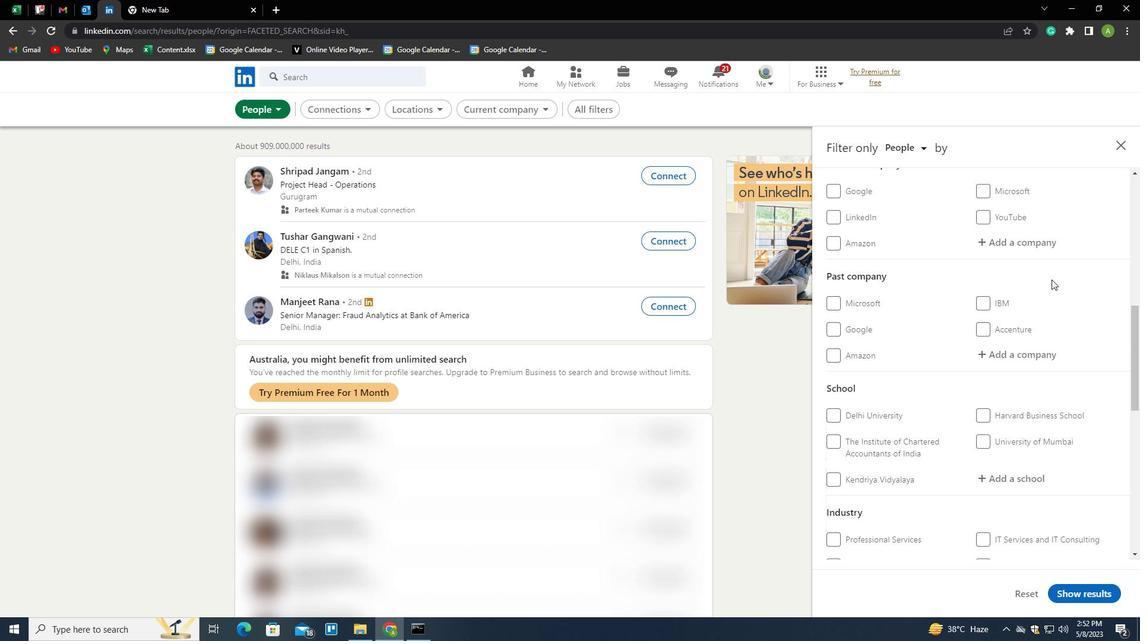 
Action: Mouse moved to (1028, 326)
Screenshot: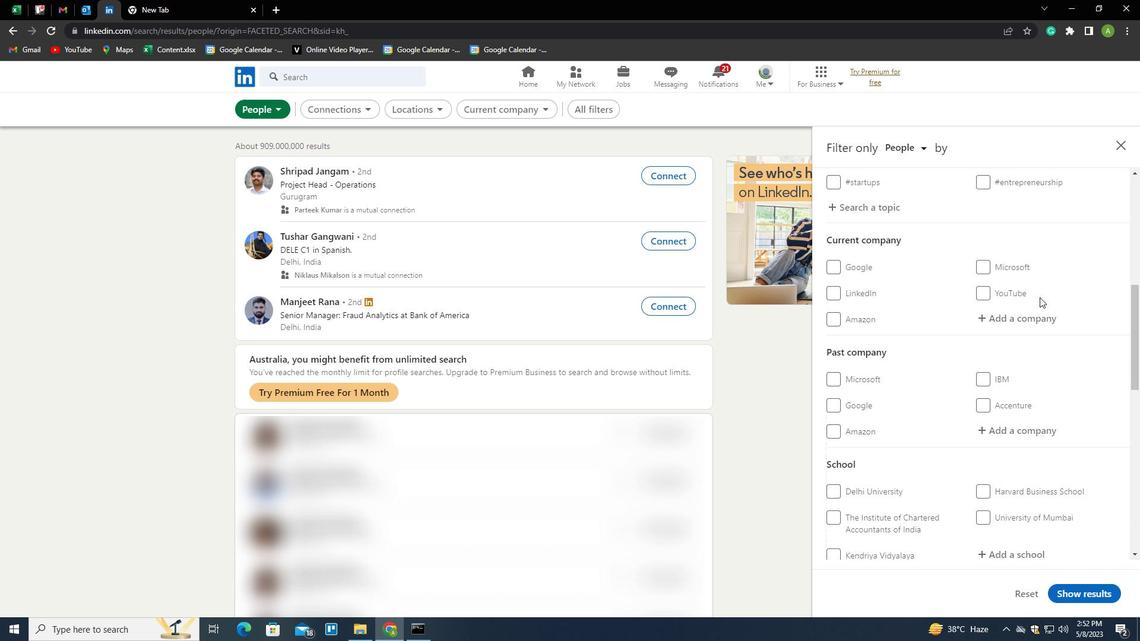 
Action: Mouse pressed left at (1028, 326)
Screenshot: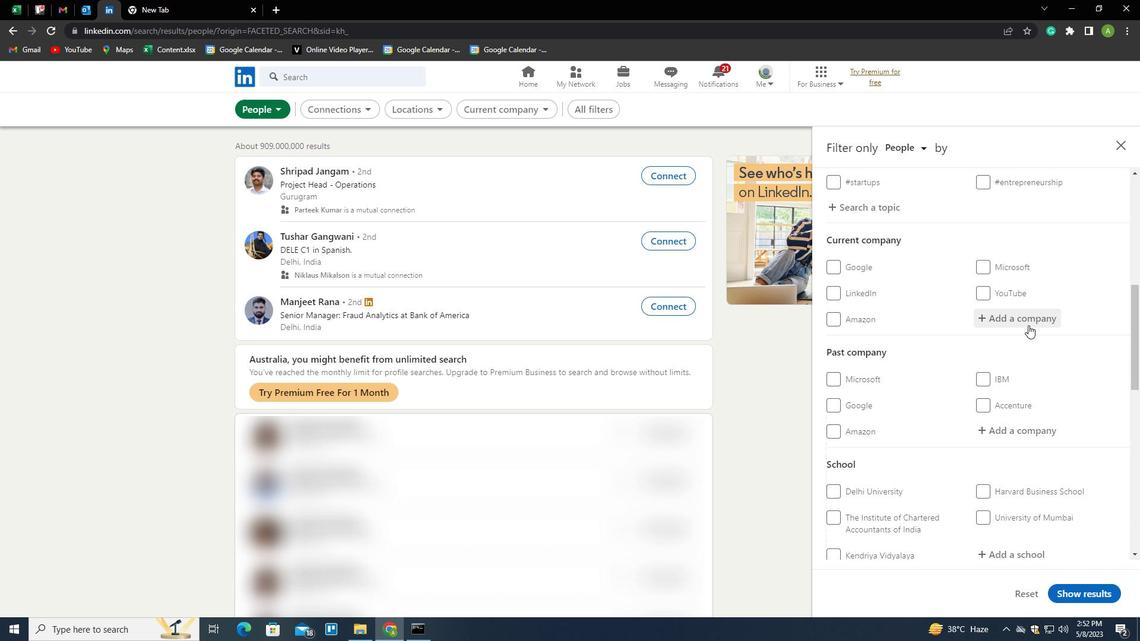 
Action: Mouse moved to (1026, 327)
Screenshot: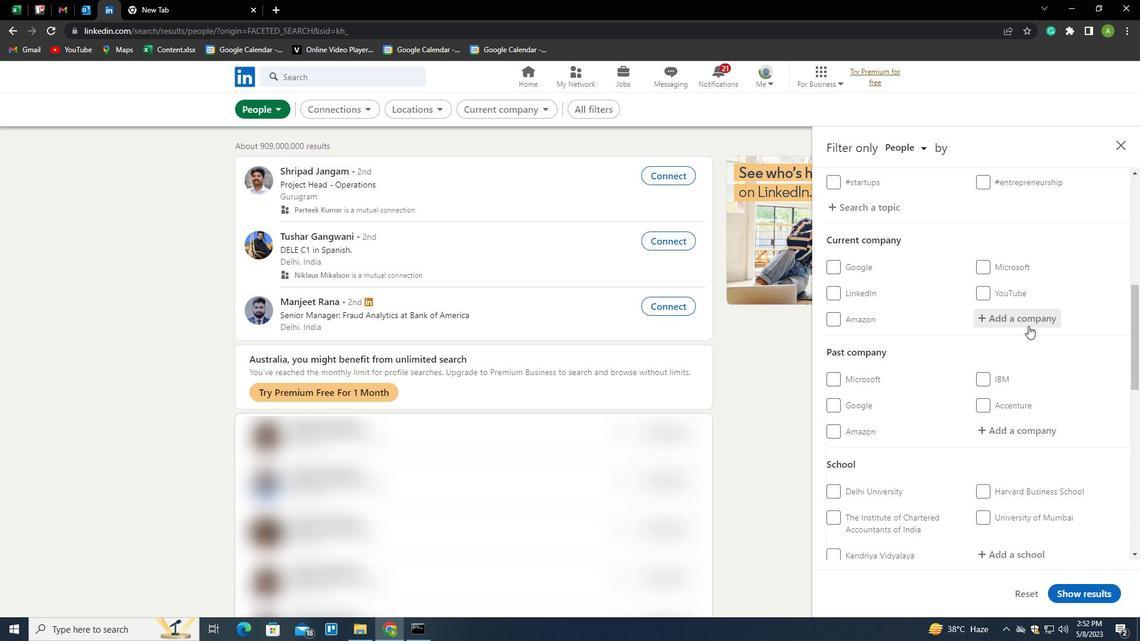 
Action: Key pressed <Key.shift>INDIA<Key.space><Key.shift>JOBS<Key.down><Key.enter>
Screenshot: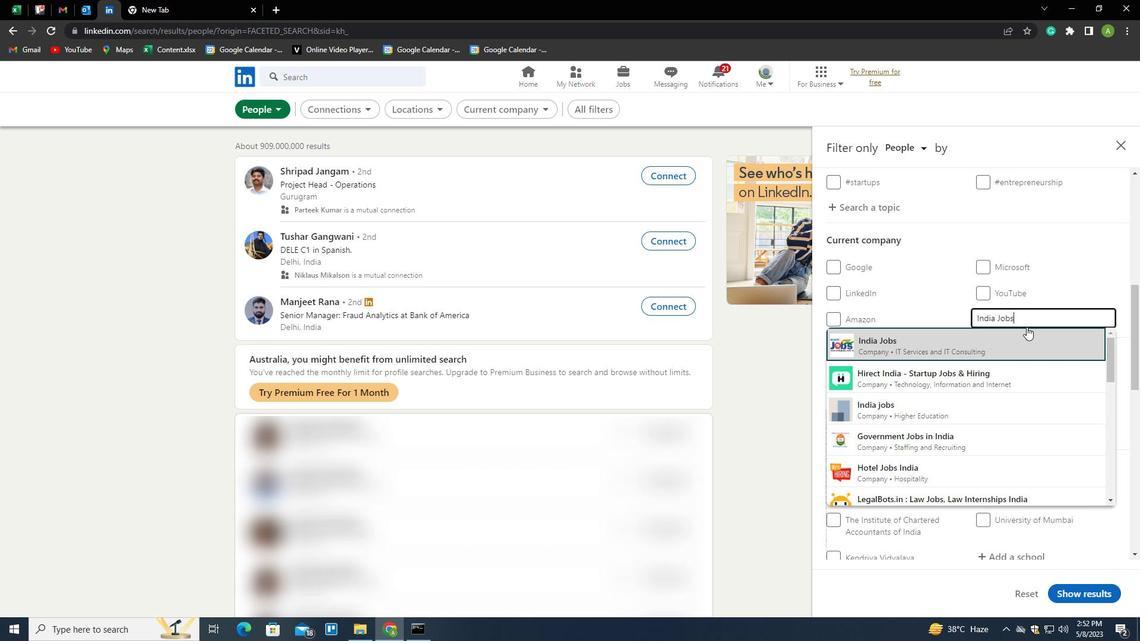 
Action: Mouse scrolled (1026, 326) with delta (0, 0)
Screenshot: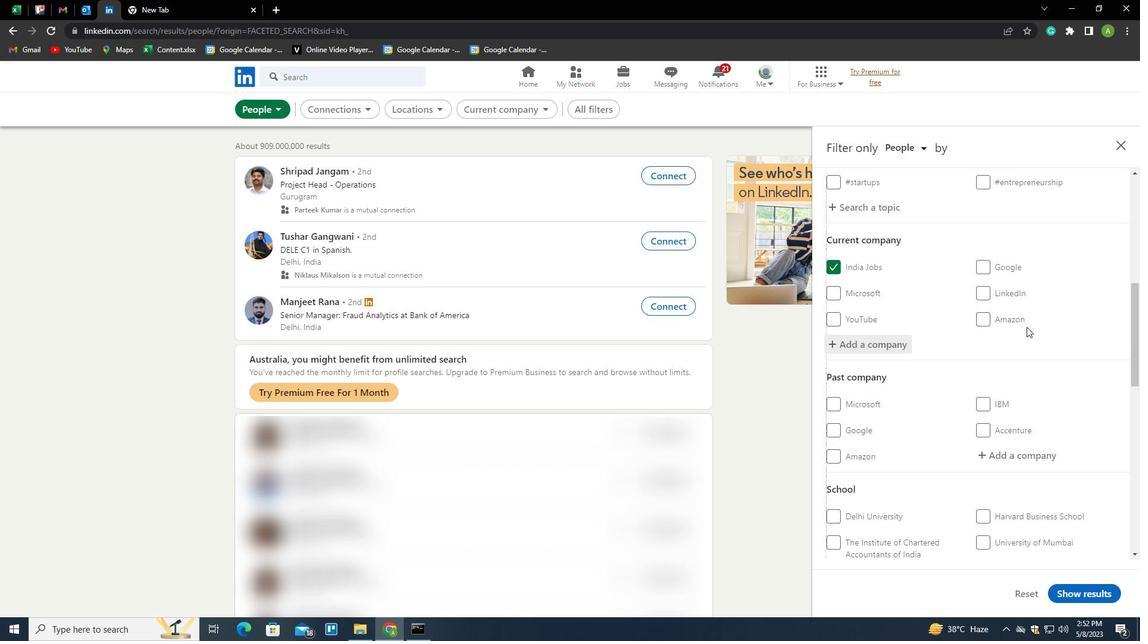 
Action: Mouse scrolled (1026, 326) with delta (0, 0)
Screenshot: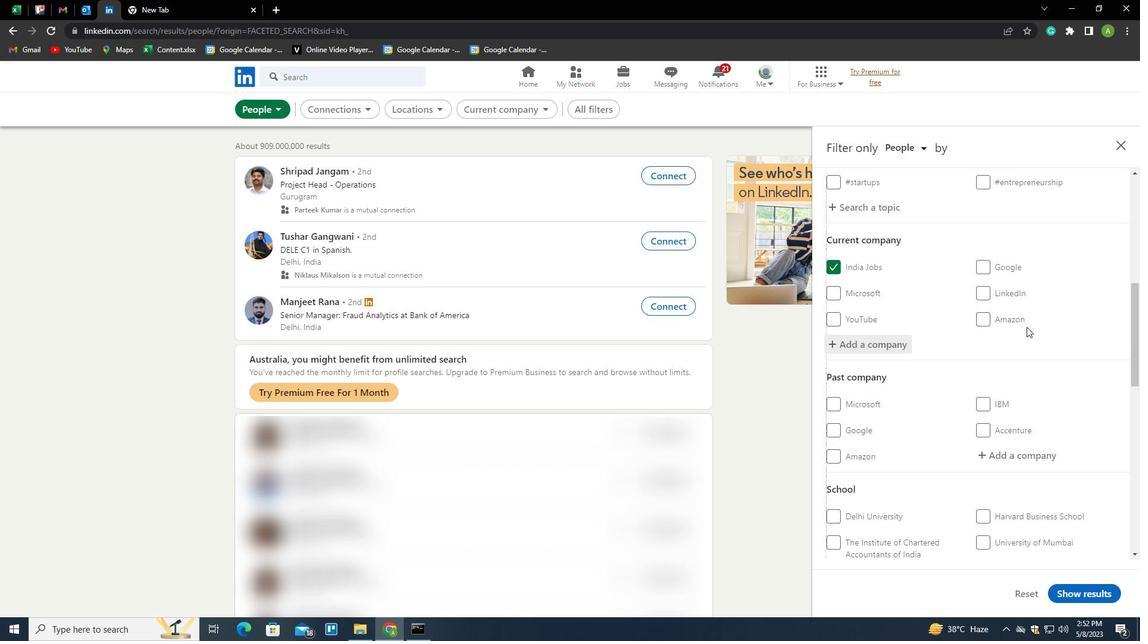 
Action: Mouse scrolled (1026, 326) with delta (0, 0)
Screenshot: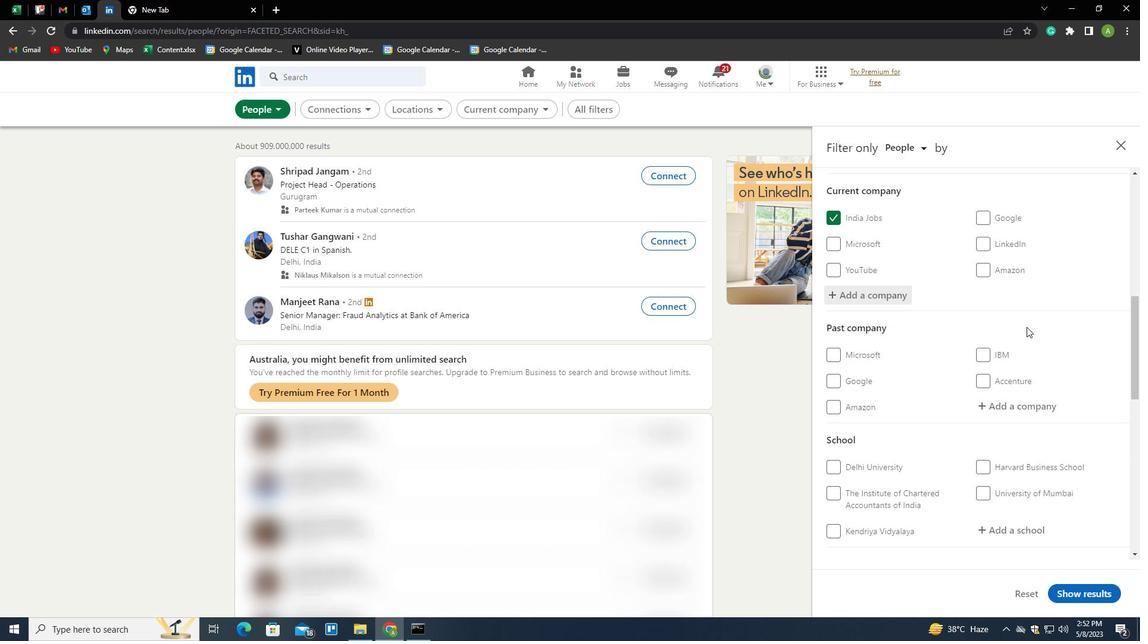 
Action: Mouse scrolled (1026, 326) with delta (0, 0)
Screenshot: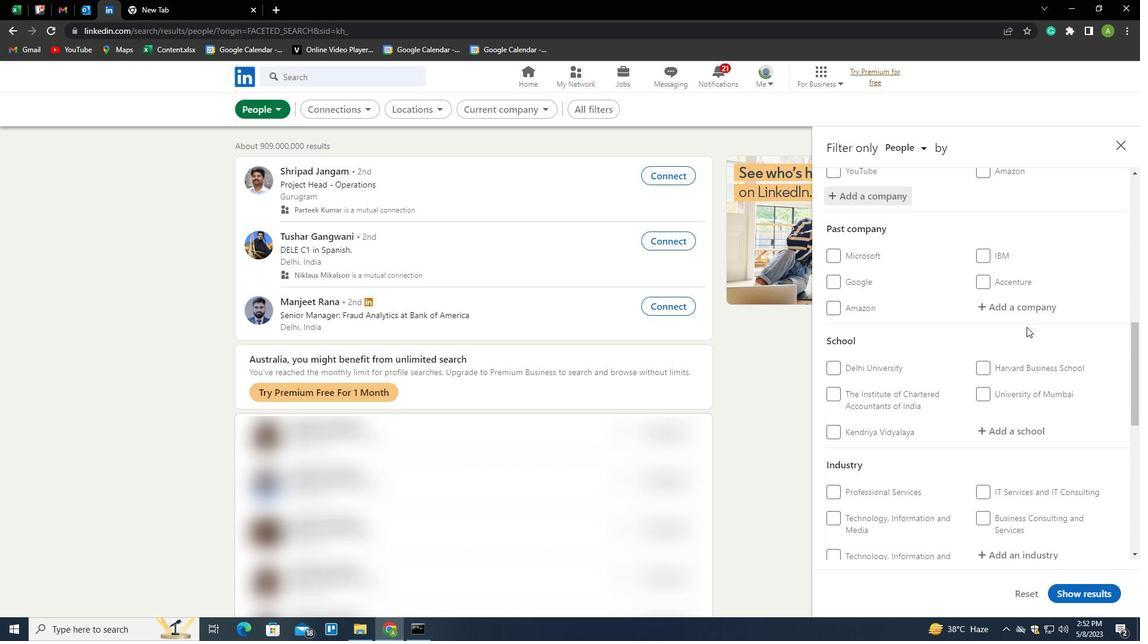 
Action: Mouse moved to (1023, 345)
Screenshot: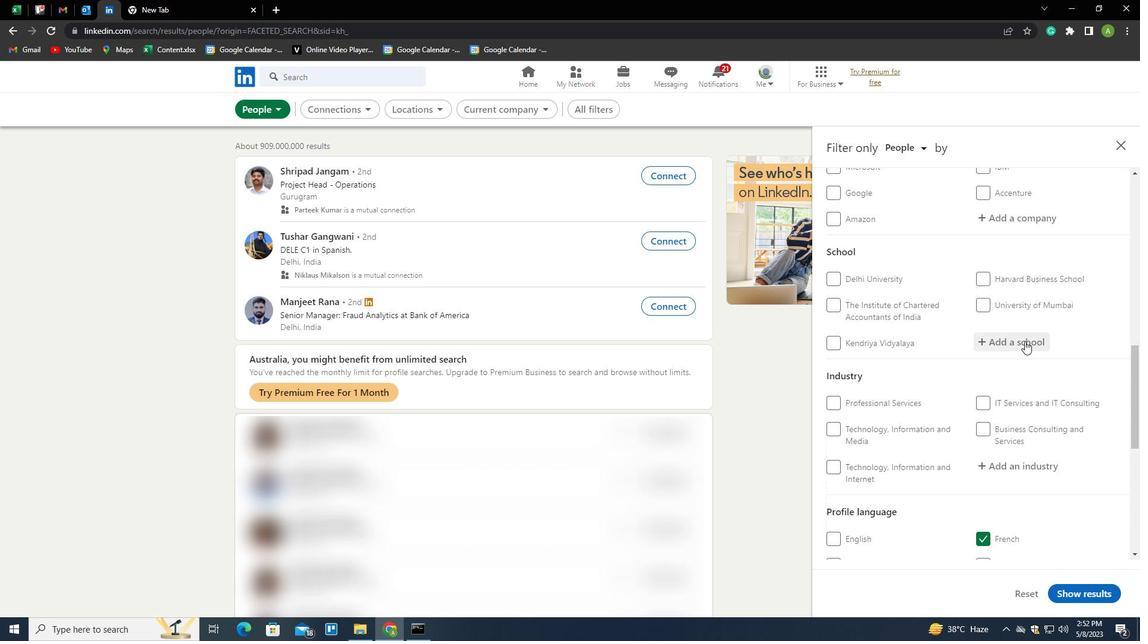 
Action: Mouse pressed left at (1023, 345)
Screenshot: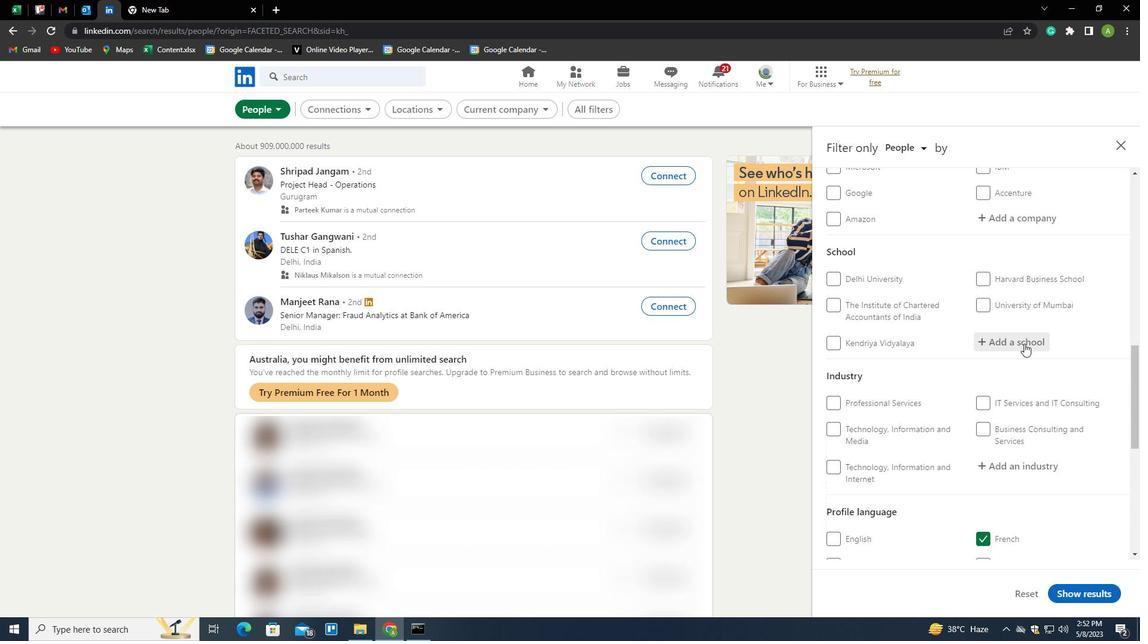 
Action: Key pressed <Key.shift>INDIAN<Key.space><Key.shift>INSTITUTE<Key.space>OF<Key.space><Key.shift>TECHNOLOGY,<Key.space><Key.shift>DELHI<Key.down><Key.enter>
Screenshot: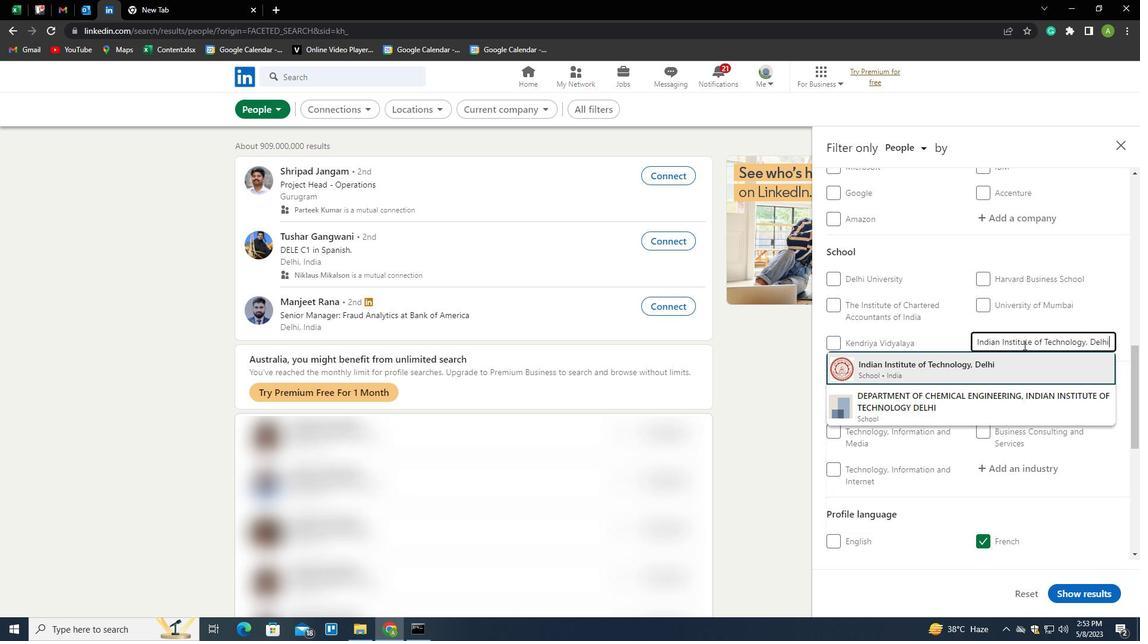 
Action: Mouse moved to (1023, 345)
Screenshot: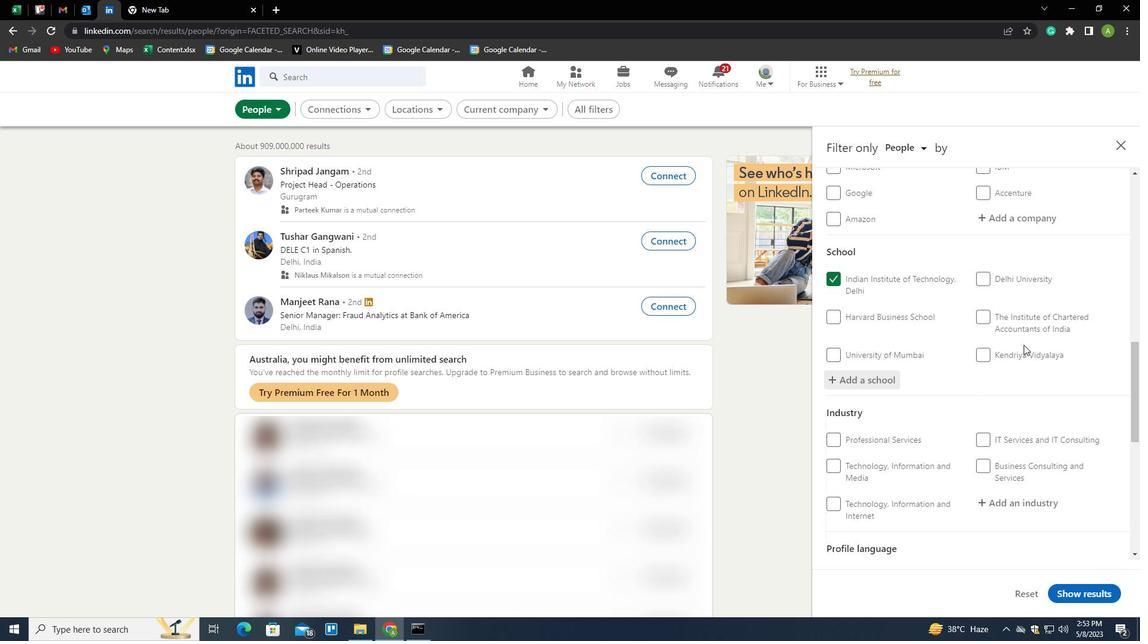
Action: Mouse scrolled (1023, 344) with delta (0, 0)
Screenshot: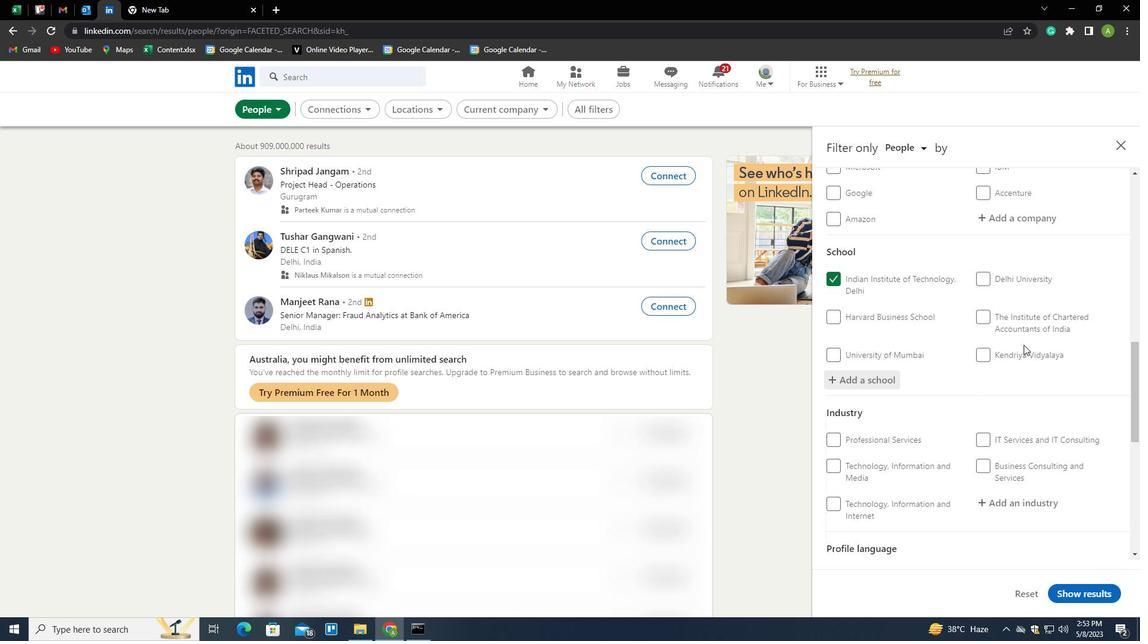 
Action: Mouse scrolled (1023, 344) with delta (0, 0)
Screenshot: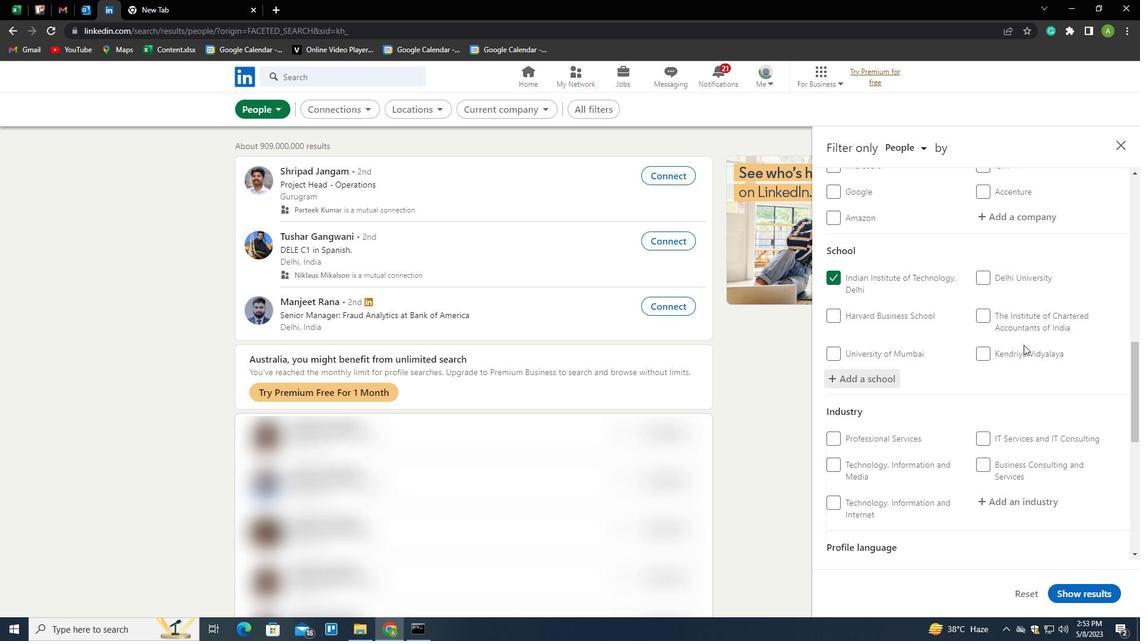
Action: Mouse scrolled (1023, 344) with delta (0, 0)
Screenshot: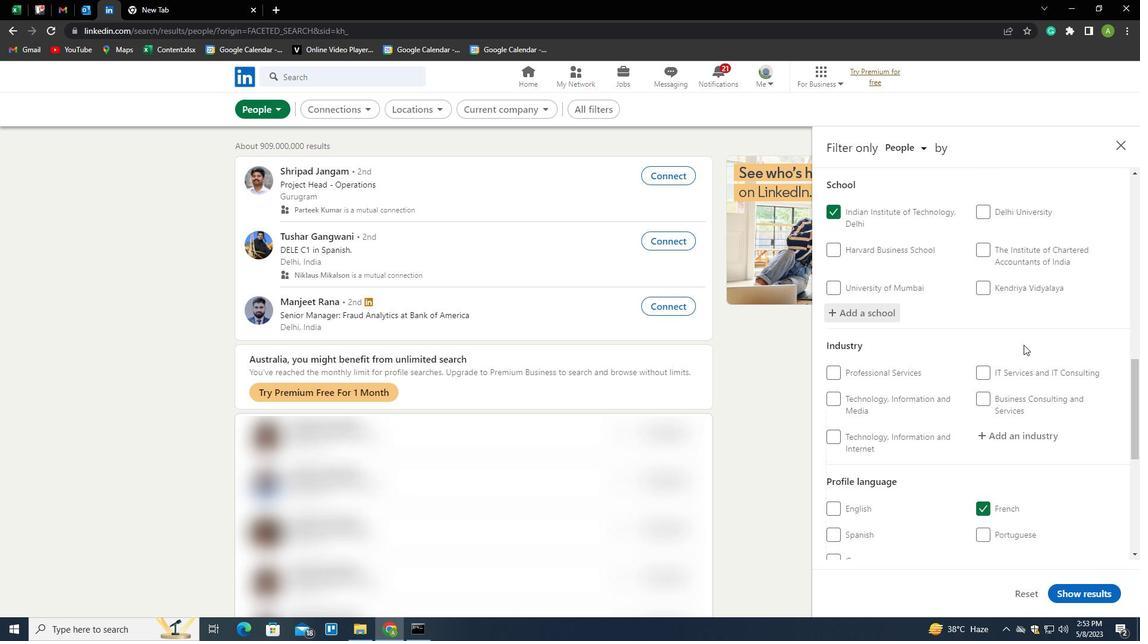 
Action: Mouse moved to (1027, 315)
Screenshot: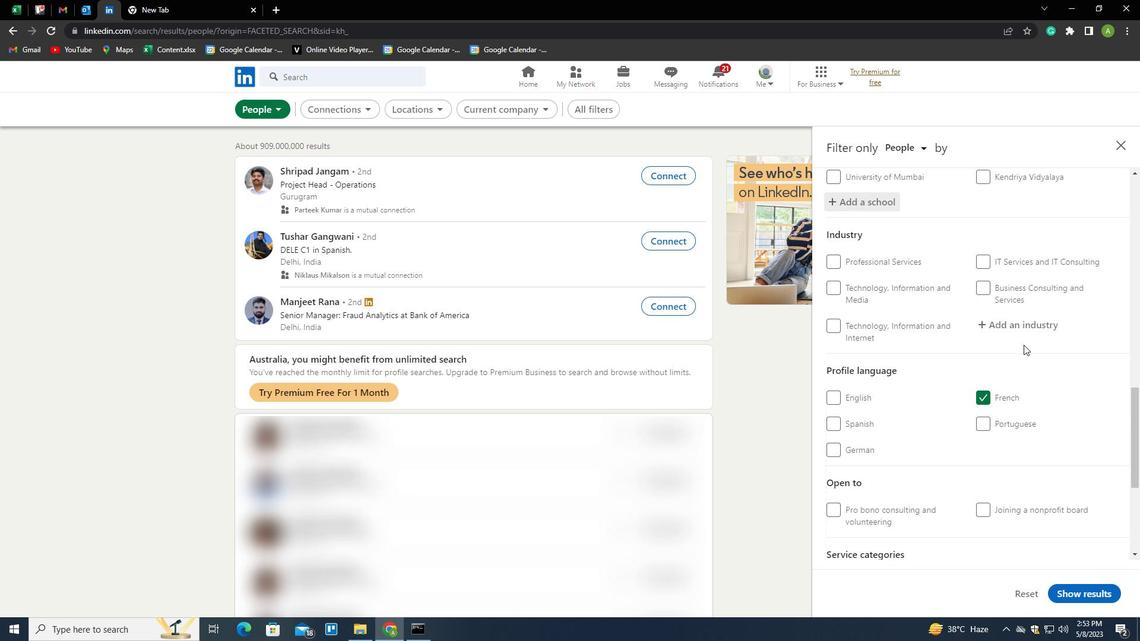 
Action: Mouse pressed left at (1027, 315)
Screenshot: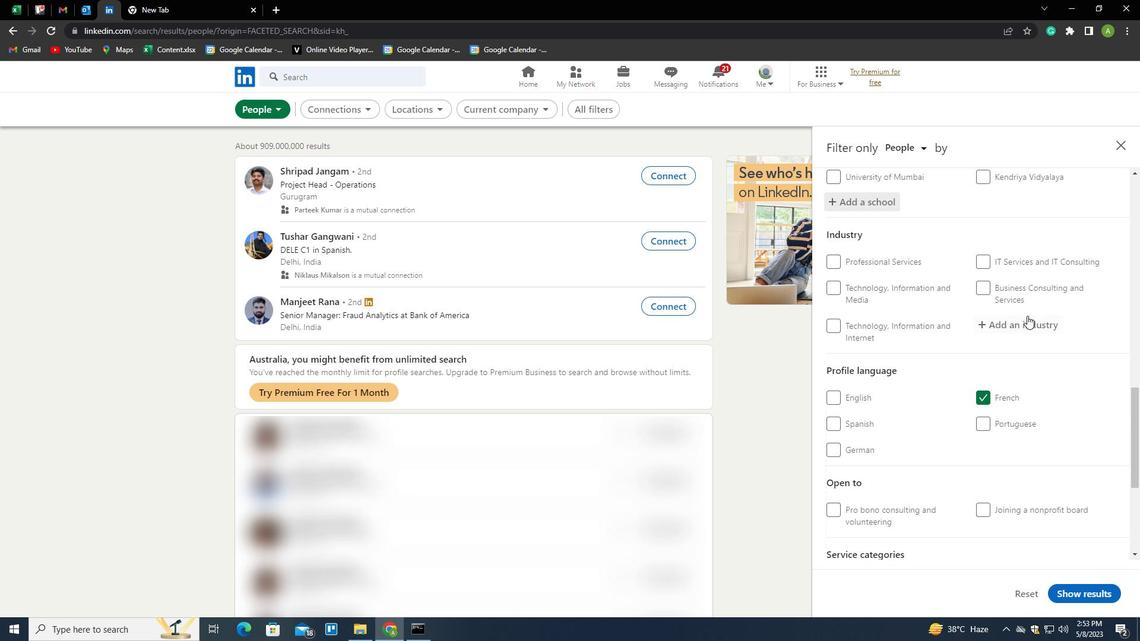 
Action: Mouse moved to (1027, 314)
Screenshot: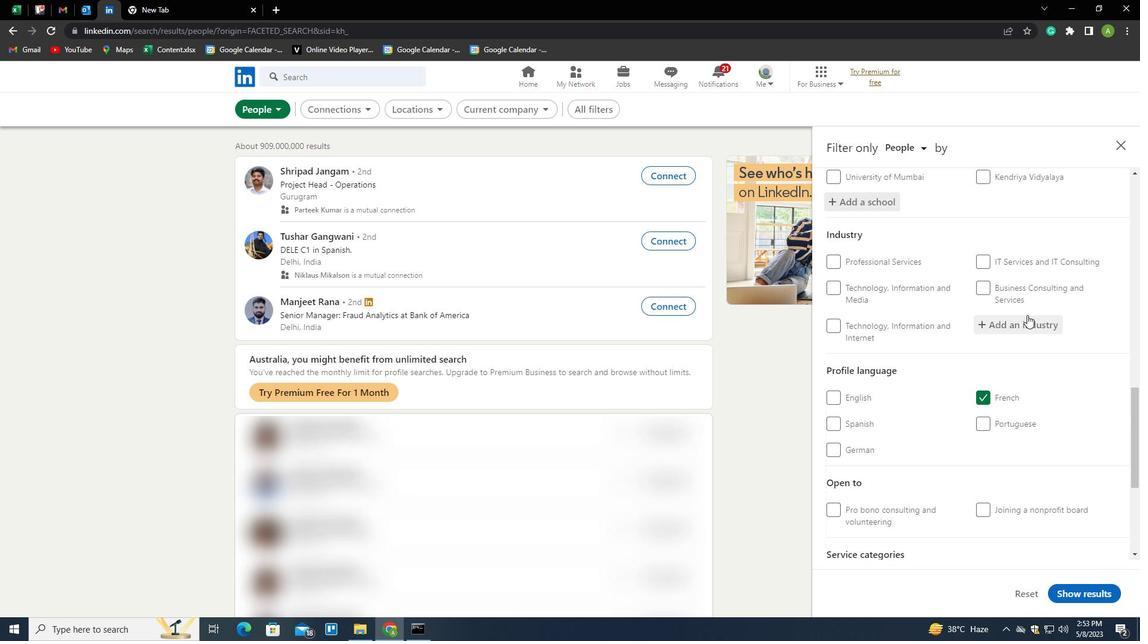 
Action: Key pressed <Key.shift><Key.shift><Key.shift><Key.shift><Key.shift><Key.shift><Key.shift><Key.shift><Key.shift><Key.shift><Key.shift><Key.shift><Key.shift><Key.shift><Key.shift><Key.shift><Key.shift><Key.shift><Key.shift><Key.shift><Key.shift><Key.shift><Key.shift><Key.shift><Key.shift><Key.shift>CHILD<Key.space><Key.shift>DAY<Key.space><Key.shift>CARE<Key.space>SERVICES<Key.down><Key.enter>
Screenshot: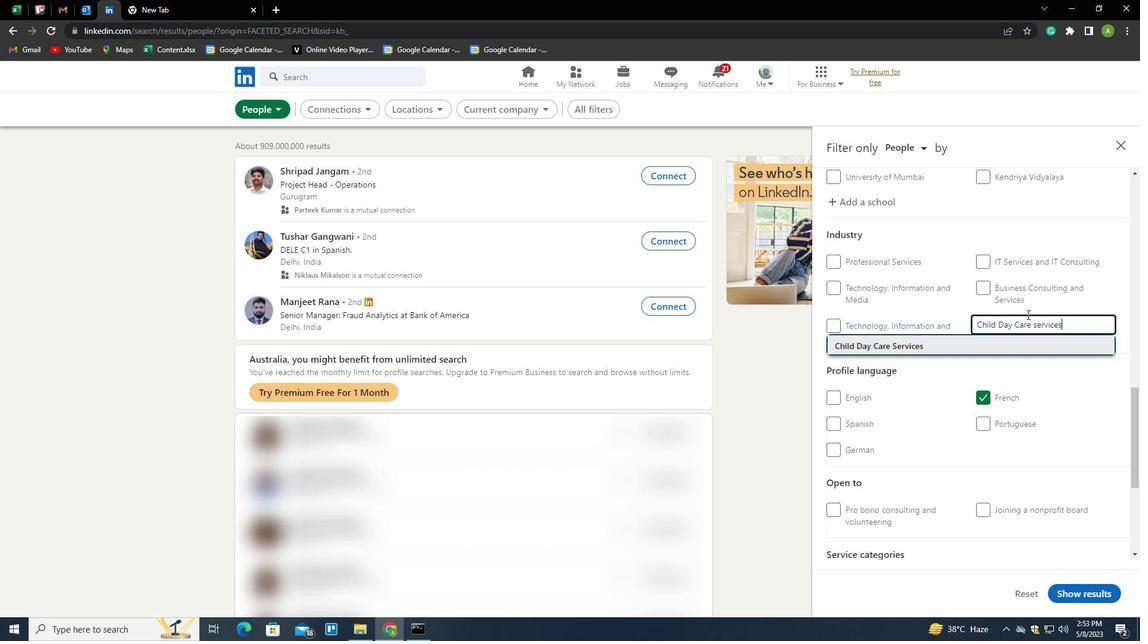 
Action: Mouse moved to (1023, 313)
Screenshot: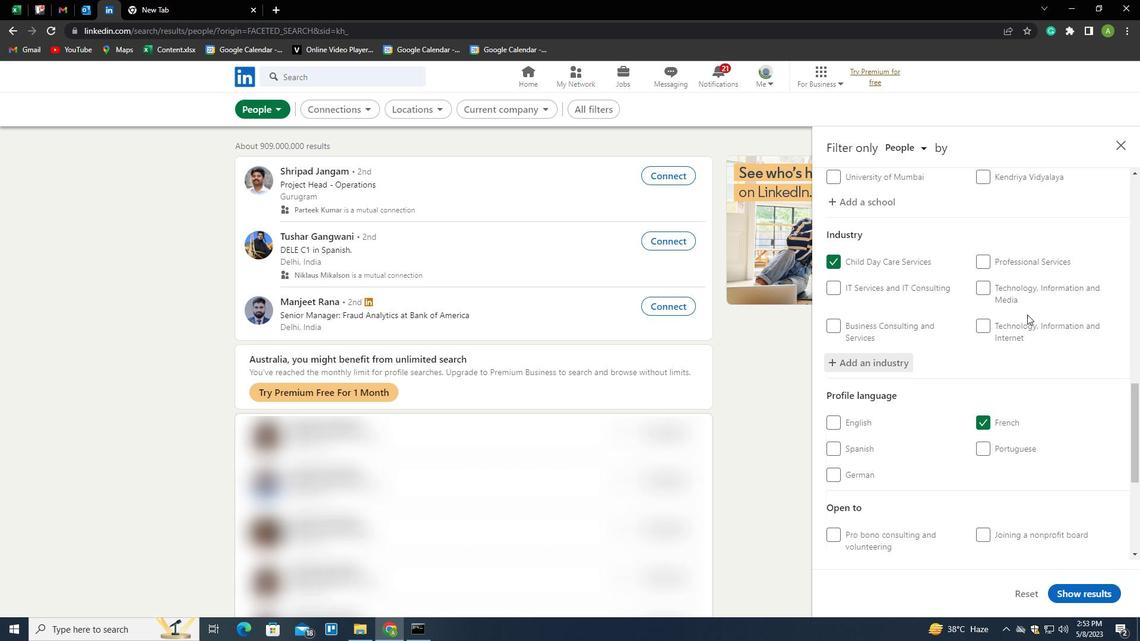 
Action: Mouse scrolled (1023, 312) with delta (0, 0)
Screenshot: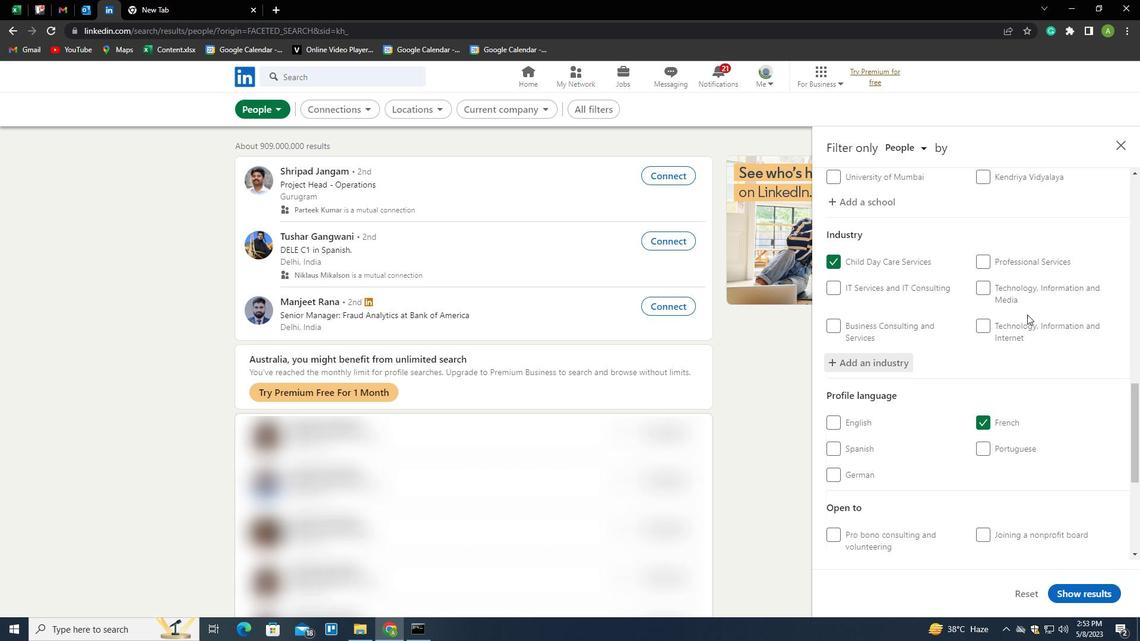 
Action: Mouse scrolled (1023, 312) with delta (0, 0)
Screenshot: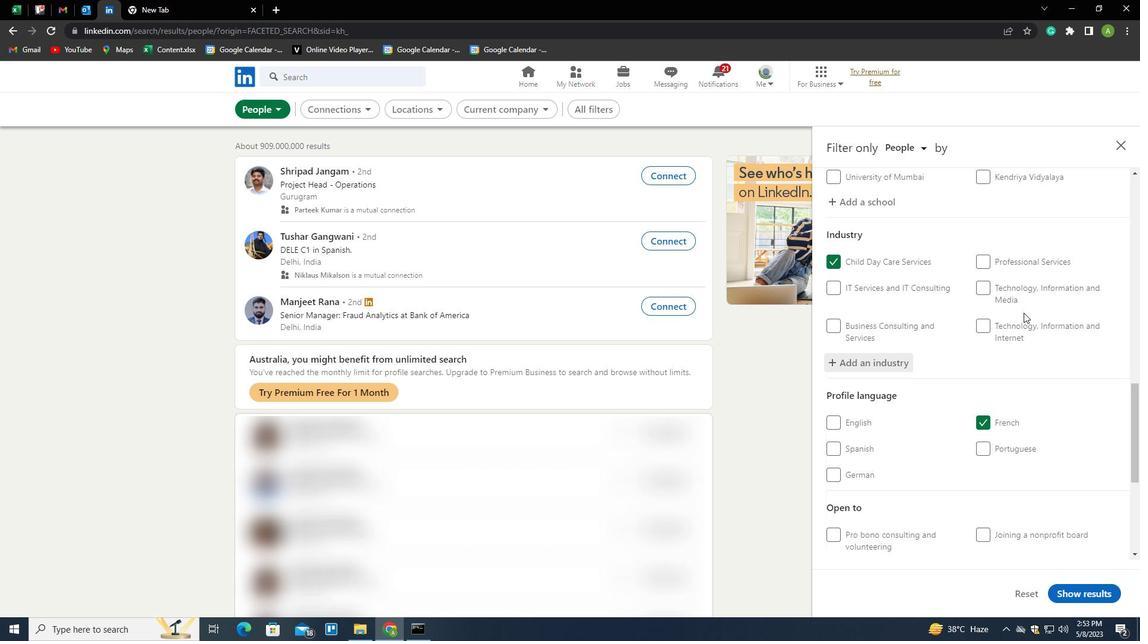 
Action: Mouse scrolled (1023, 312) with delta (0, 0)
Screenshot: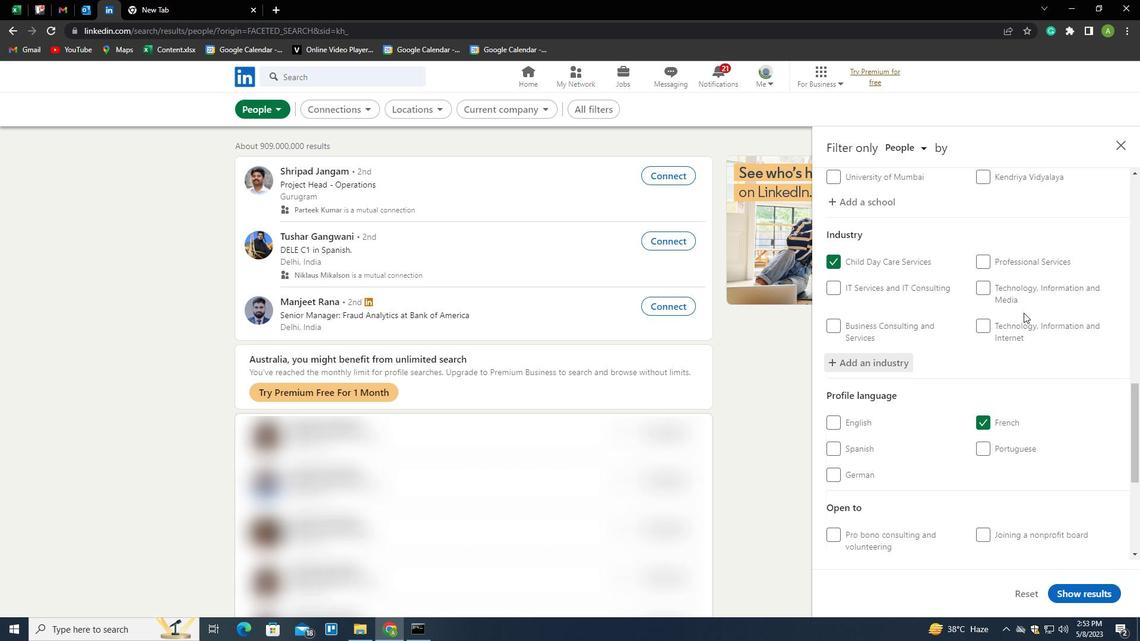 
Action: Mouse scrolled (1023, 312) with delta (0, 0)
Screenshot: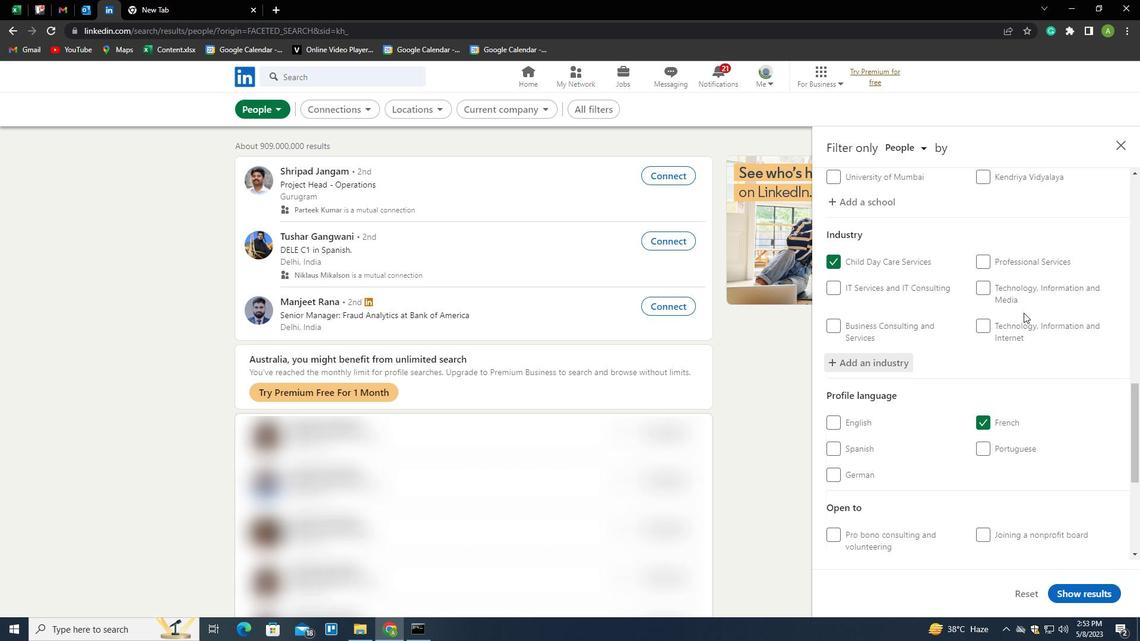
Action: Mouse scrolled (1023, 312) with delta (0, 0)
Screenshot: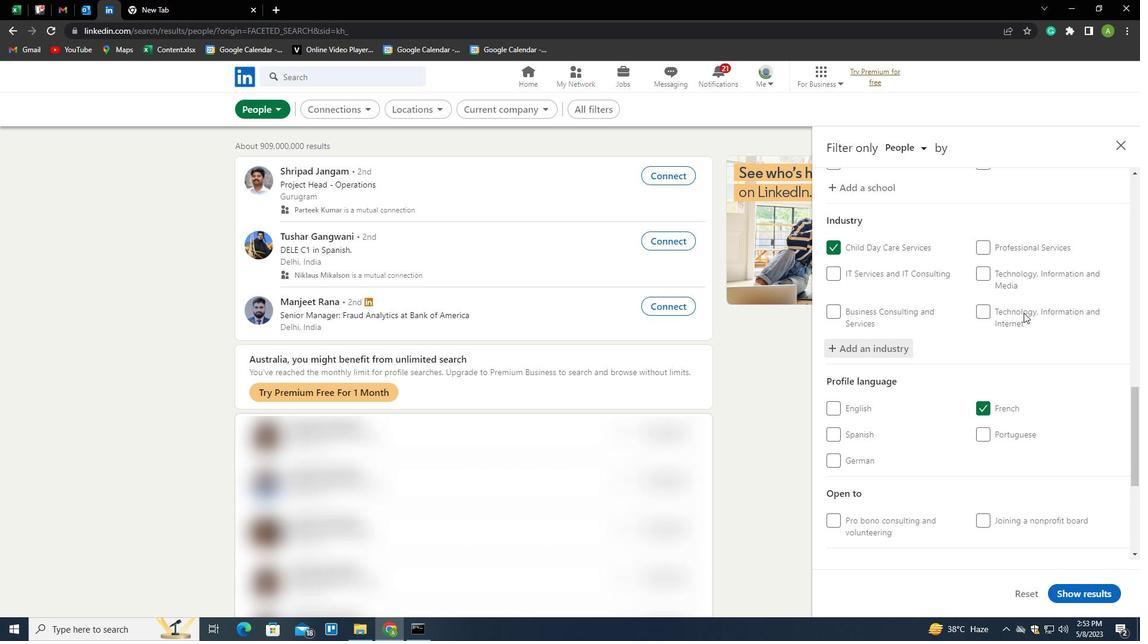 
Action: Mouse moved to (1017, 393)
Screenshot: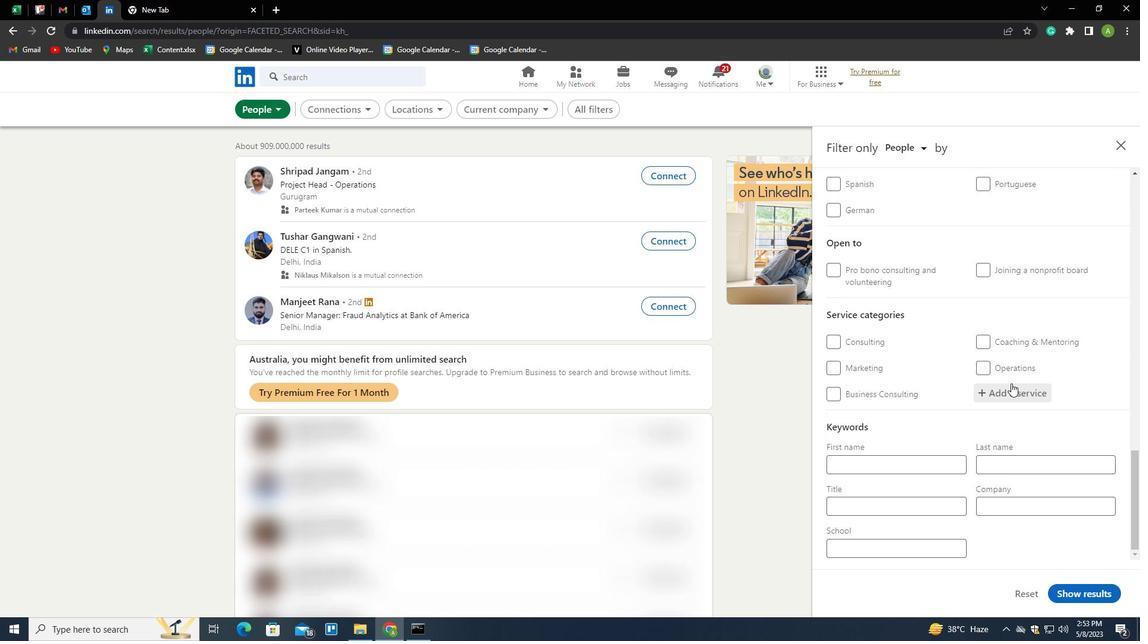 
Action: Mouse pressed left at (1017, 393)
Screenshot: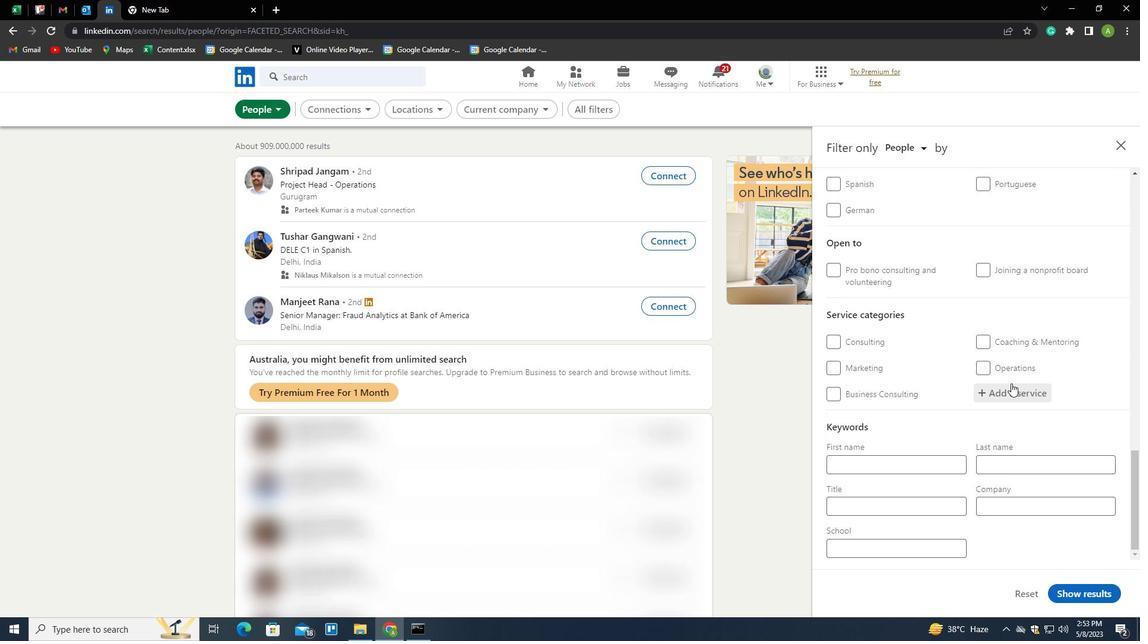 
Action: Mouse moved to (1017, 393)
Screenshot: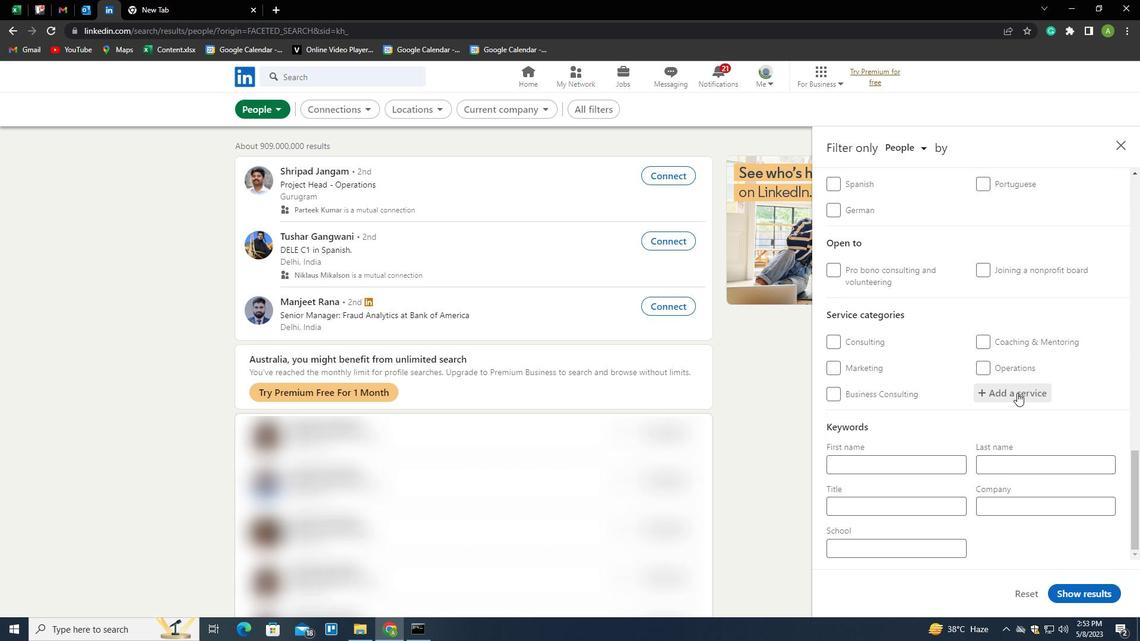 
Action: Key pressed <Key.shift>ANIMATION<Key.shift><Key.shift><Key.shift><Key.shift><Key.shift><Key.shift><Key.shift><Key.shift><Key.shift><Key.shift>ARCHITECTURE
Screenshot: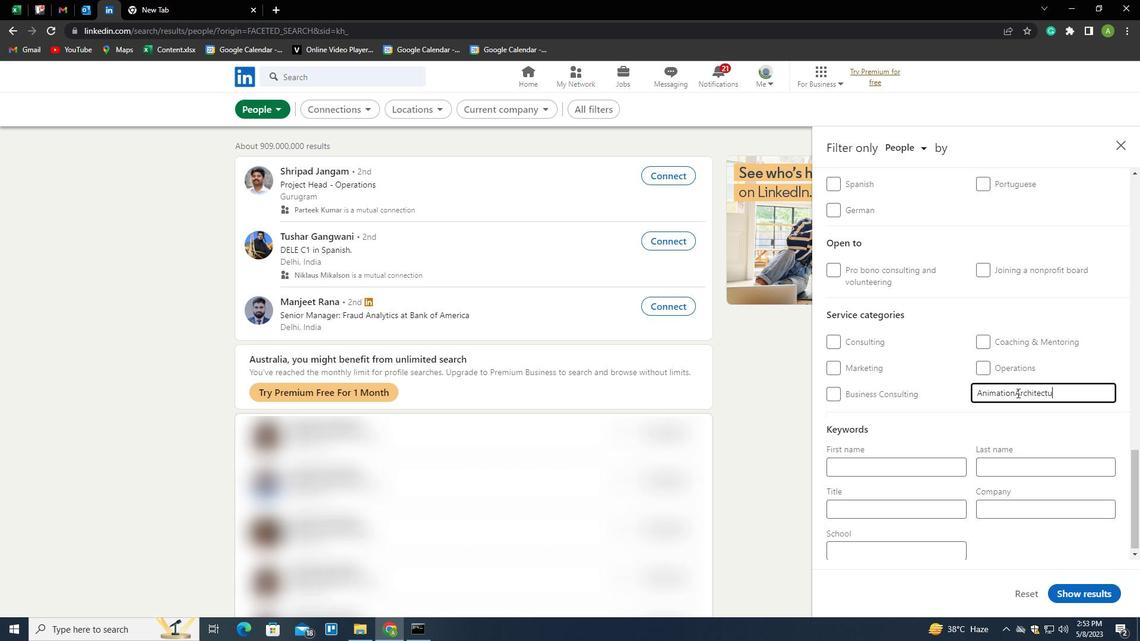 
Action: Mouse moved to (899, 512)
Screenshot: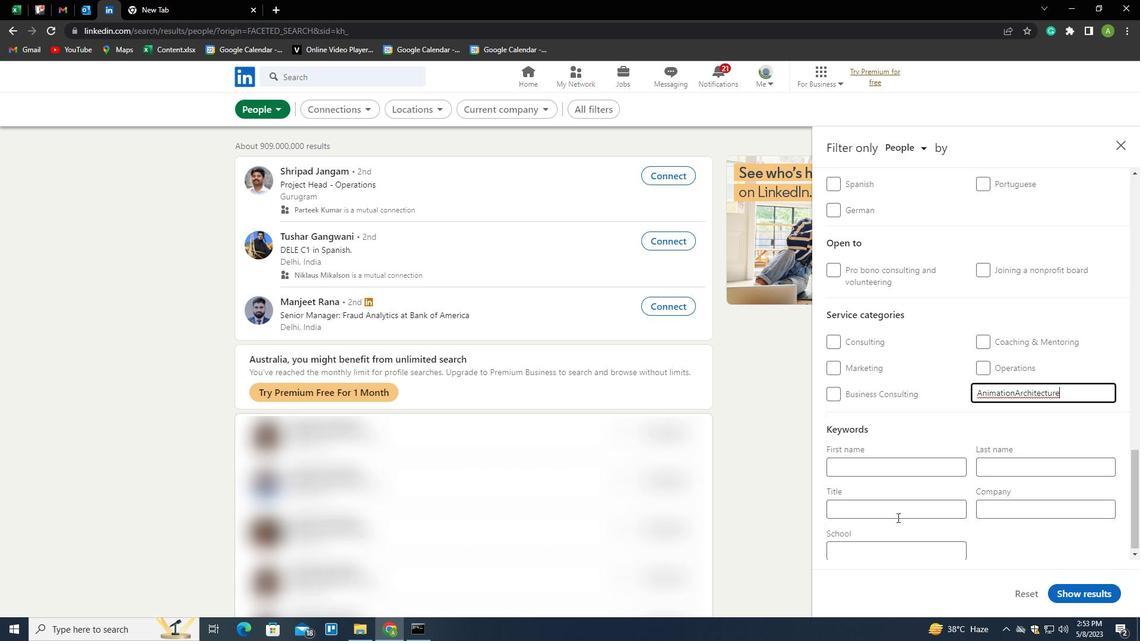 
Action: Mouse pressed left at (899, 512)
Screenshot: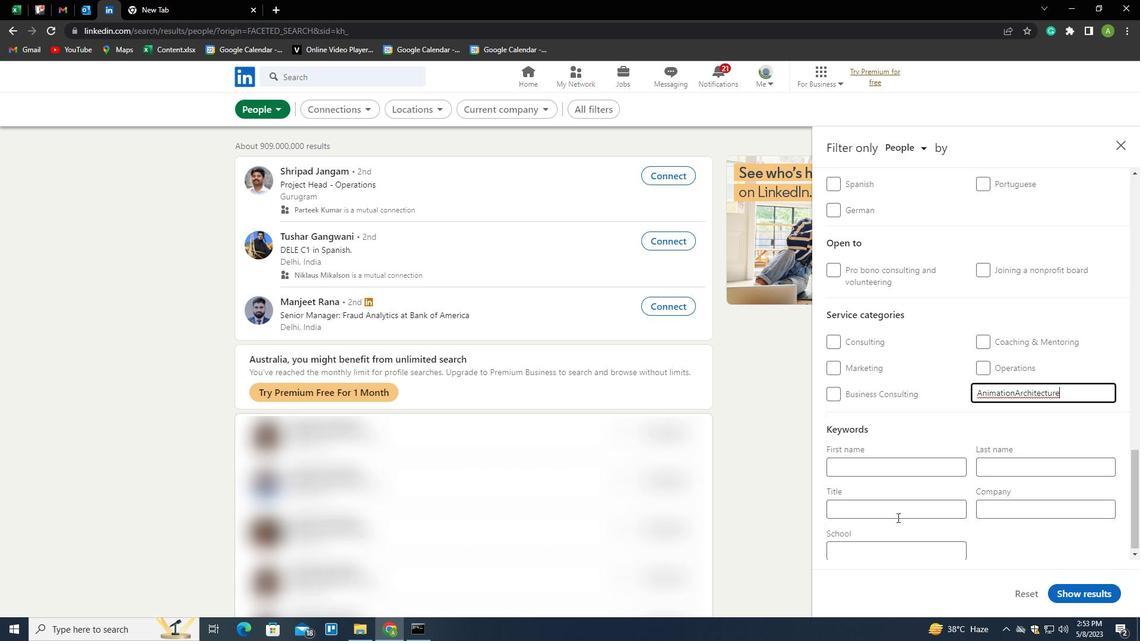 
Action: Mouse moved to (900, 511)
Screenshot: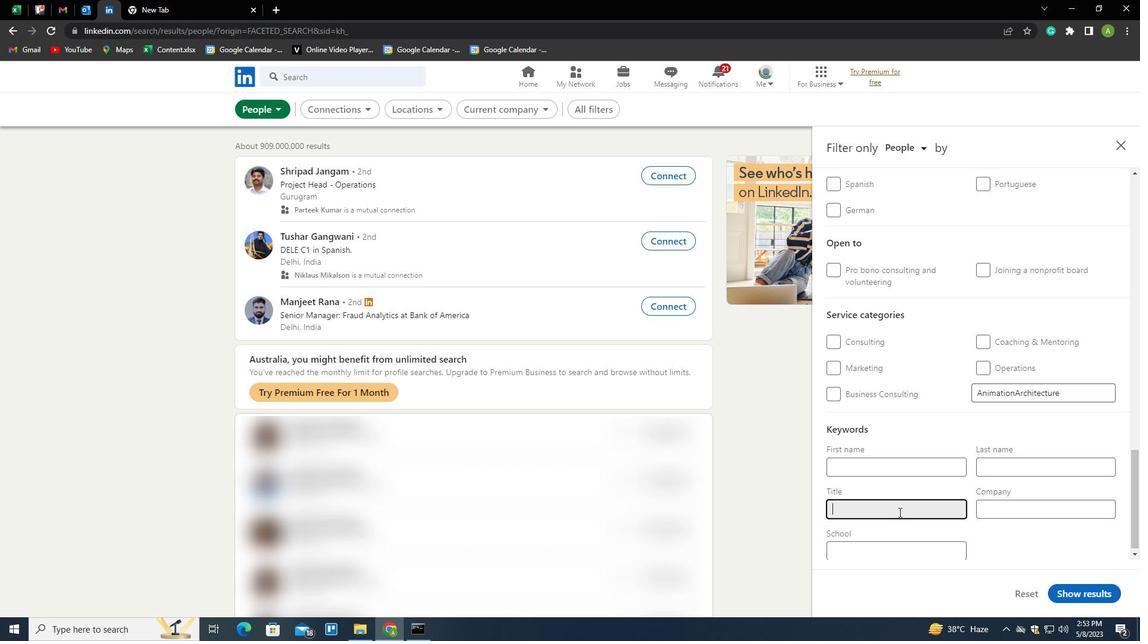 
Action: Key pressed <Key.shift>OPERATIONS<Key.space><Key.shift>MANAGER
Screenshot: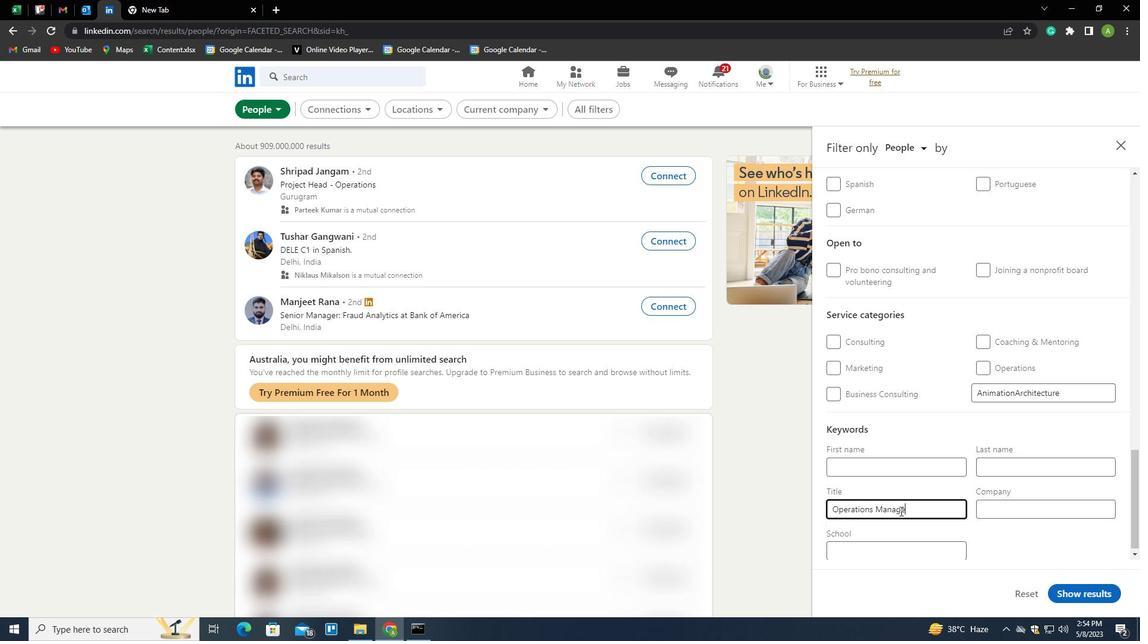 
Action: Mouse moved to (1056, 542)
Screenshot: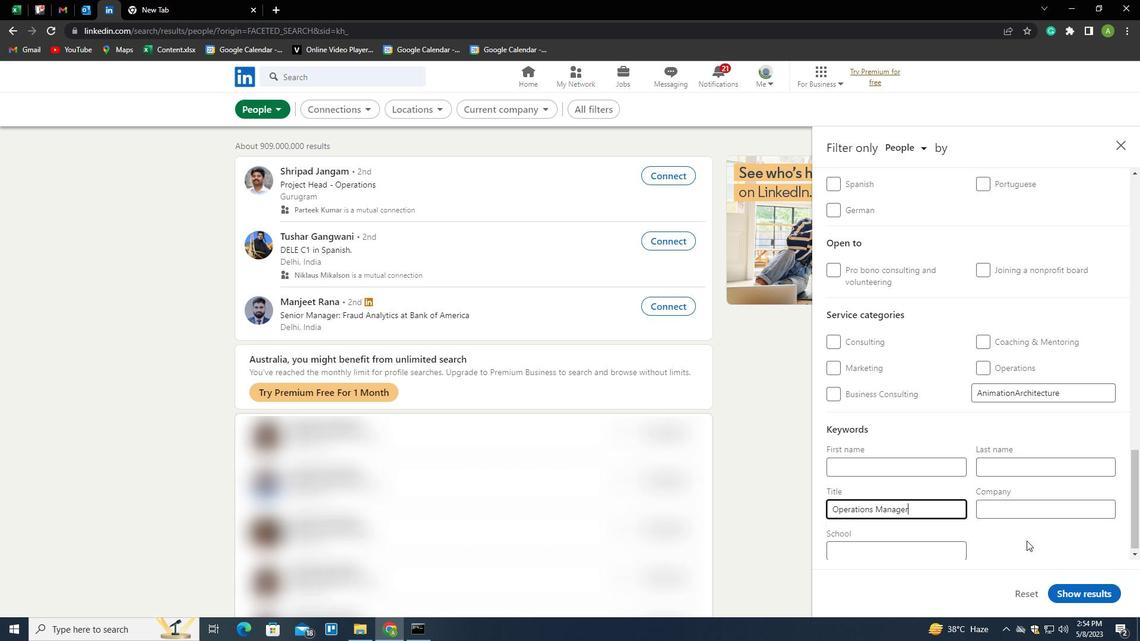 
Action: Mouse pressed left at (1056, 542)
Screenshot: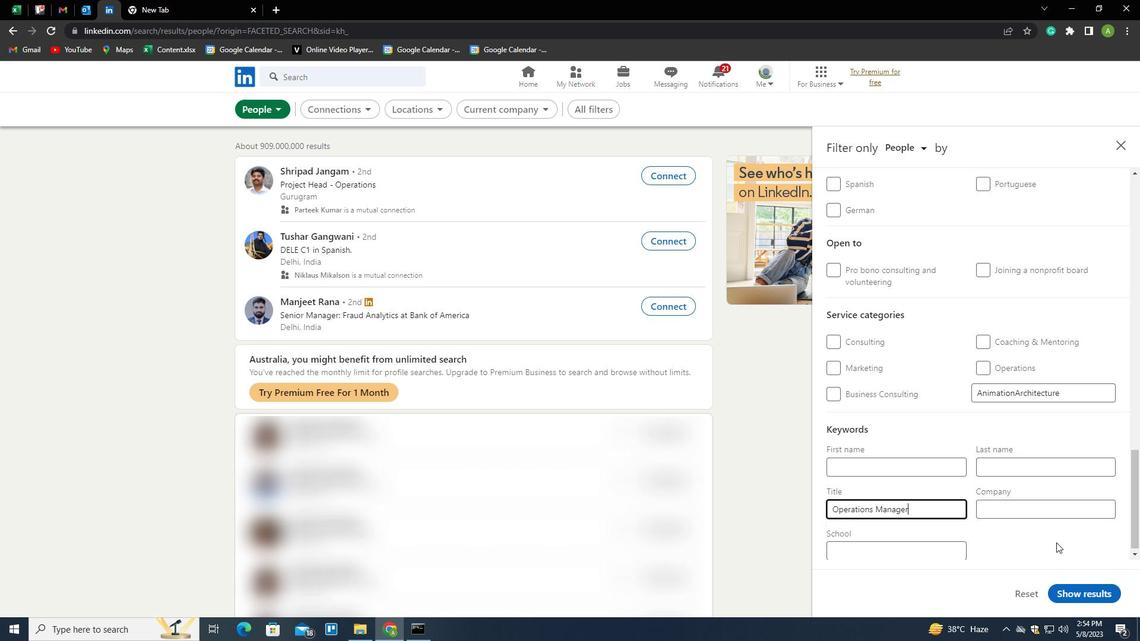 
Action: Mouse moved to (1091, 596)
Screenshot: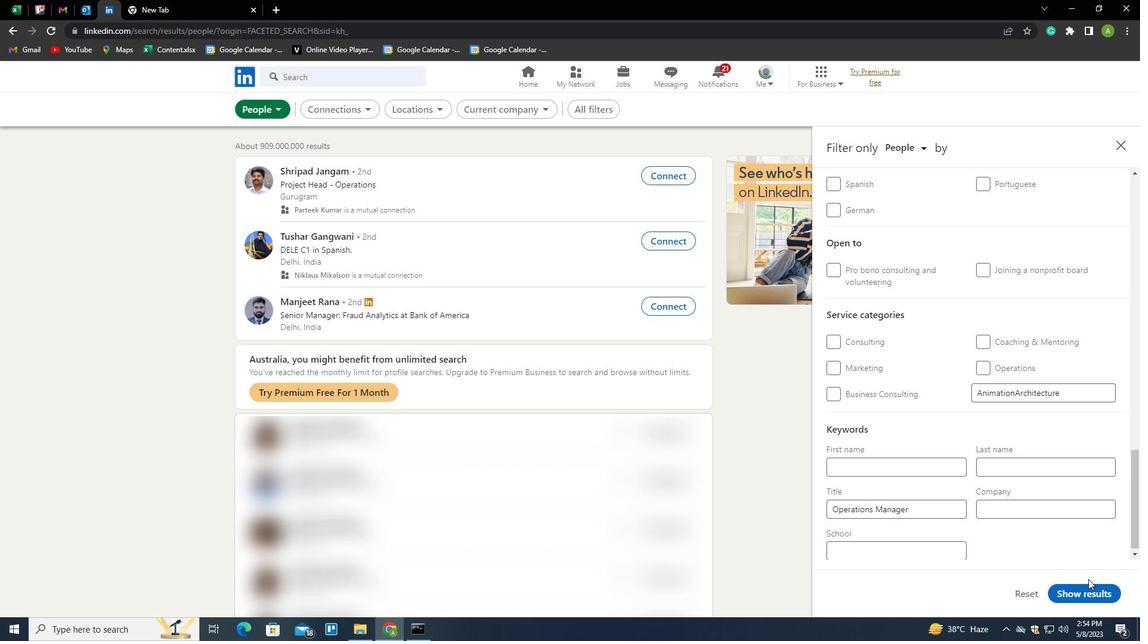 
Action: Mouse pressed left at (1091, 596)
Screenshot: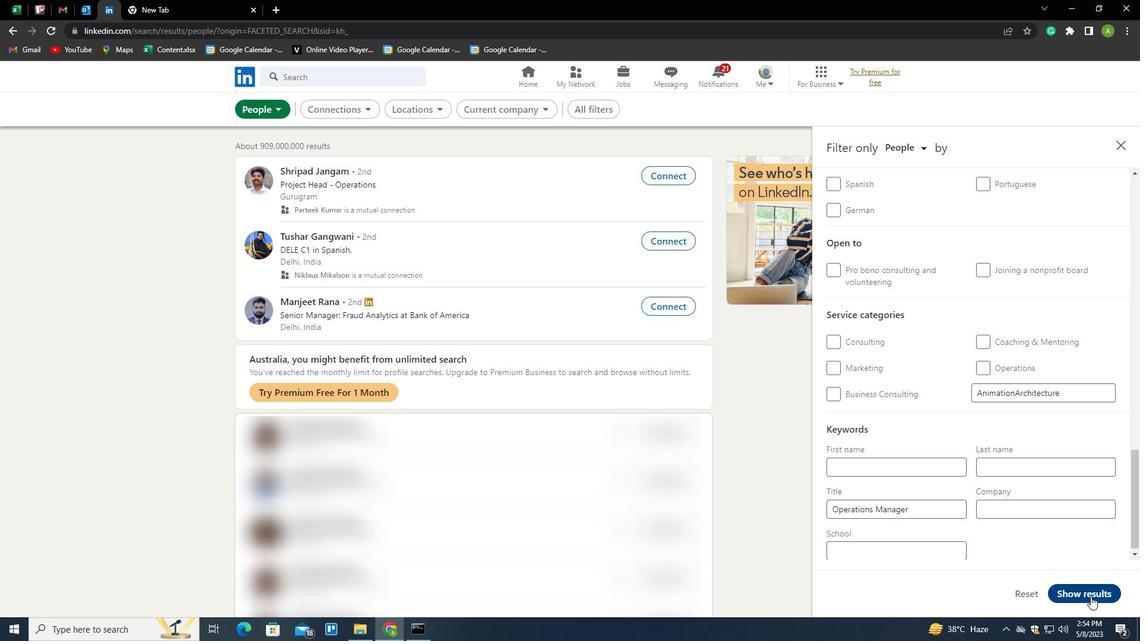 
